 Task: In the  document logbook.rtf. Insert footer and write 'www.lunaTech.com'. Find the word using Dictionary 'Moment' Use the tool word Count and display word count while typing
Action: Mouse moved to (380, 506)
Screenshot: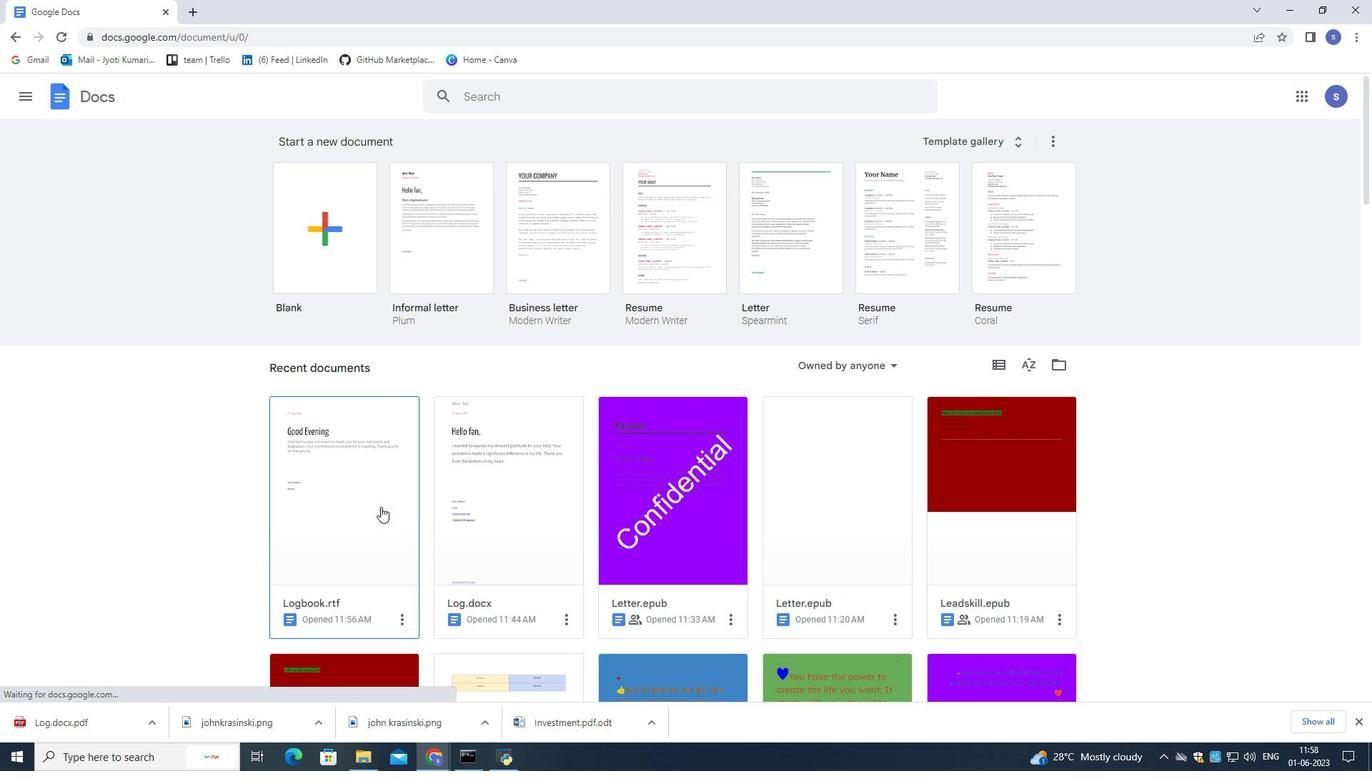 
Action: Mouse pressed left at (380, 506)
Screenshot: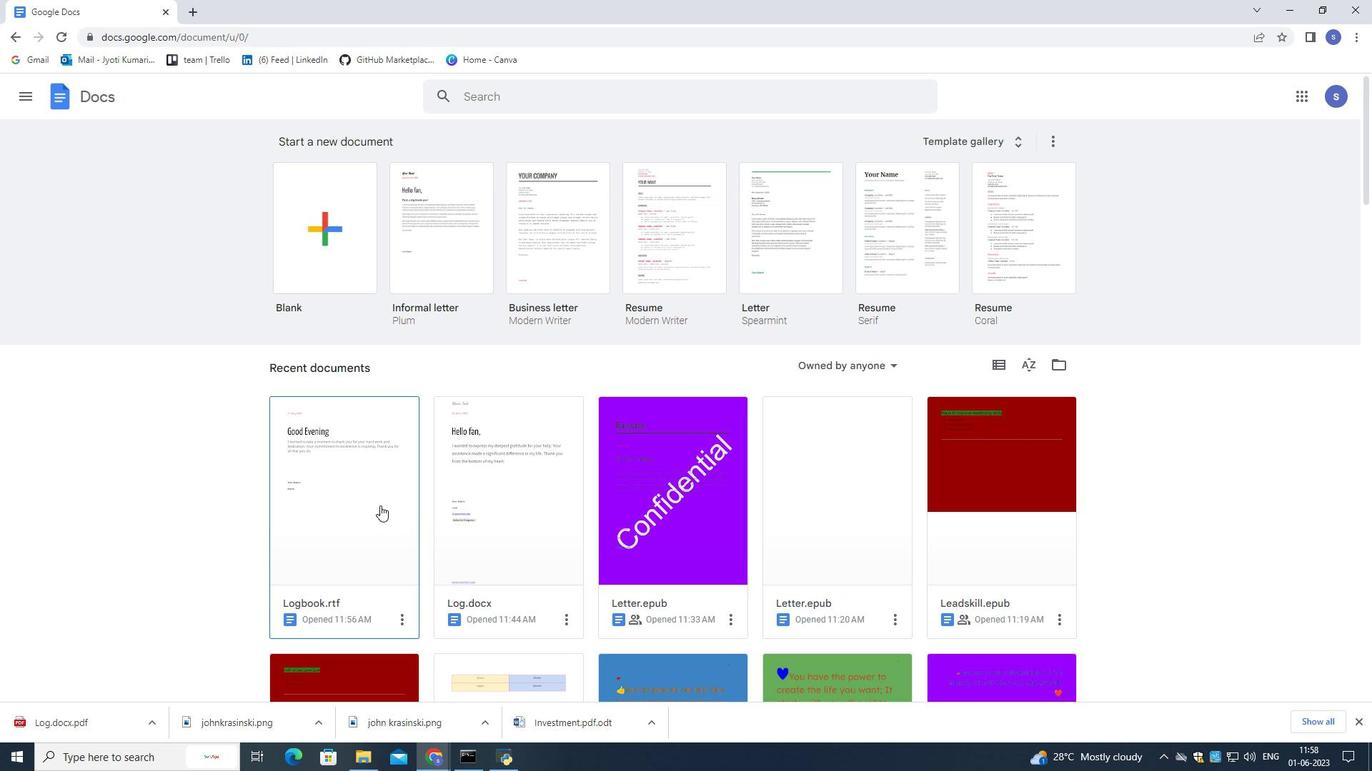 
Action: Mouse pressed left at (380, 506)
Screenshot: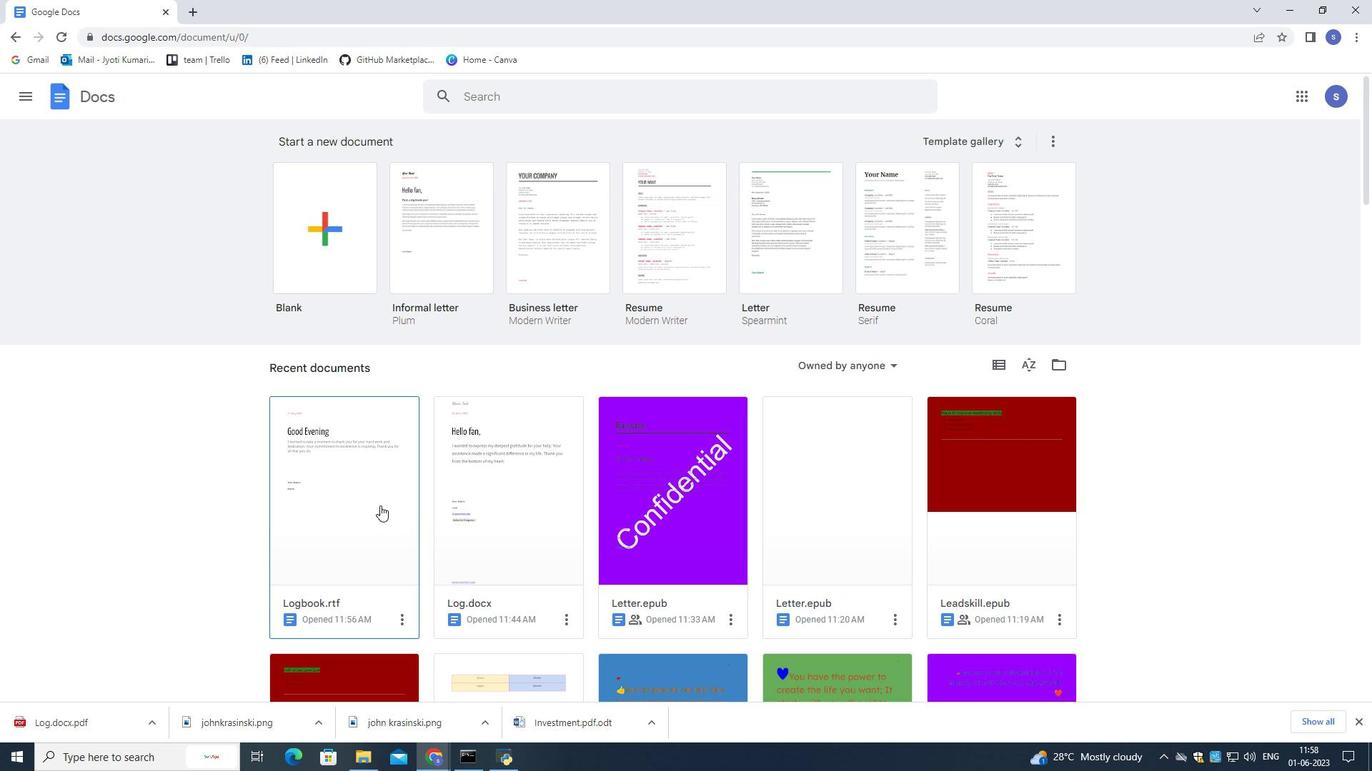
Action: Mouse moved to (145, 104)
Screenshot: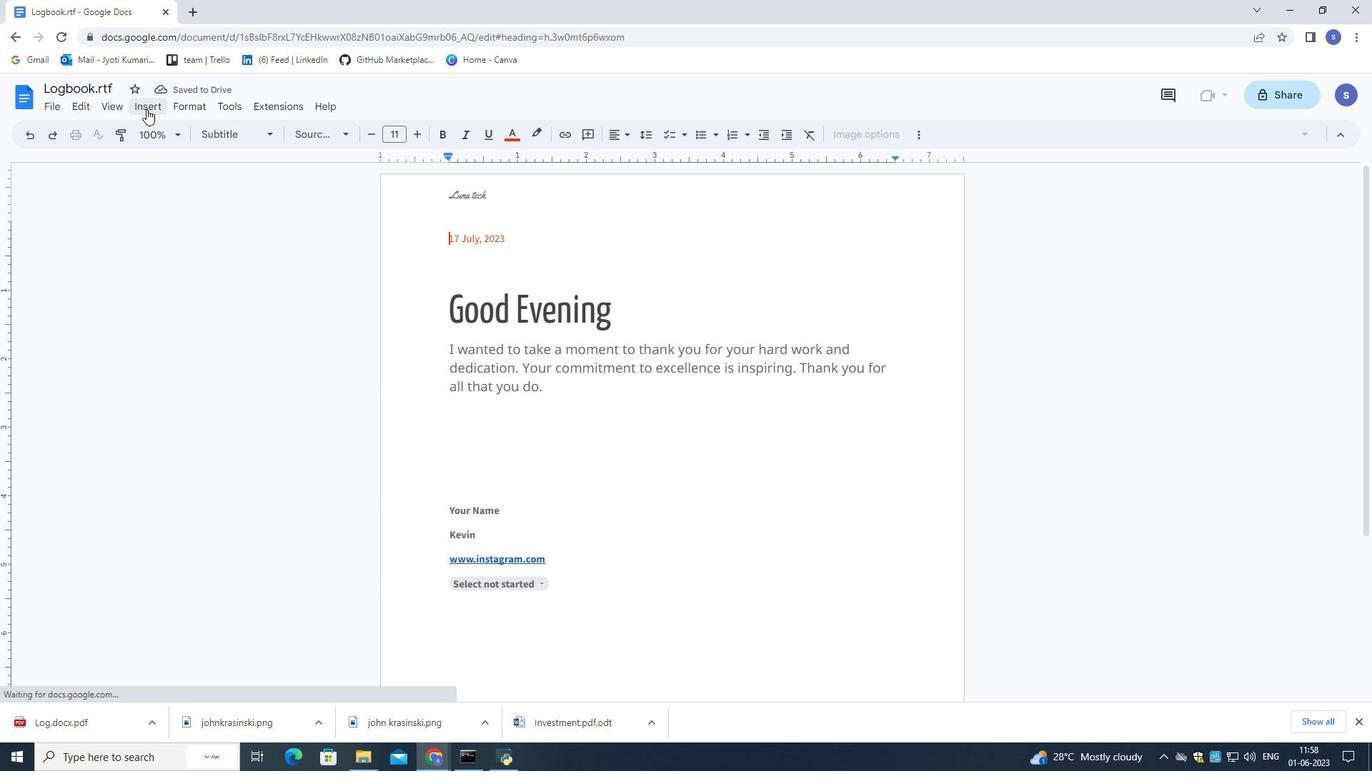 
Action: Mouse pressed left at (145, 104)
Screenshot: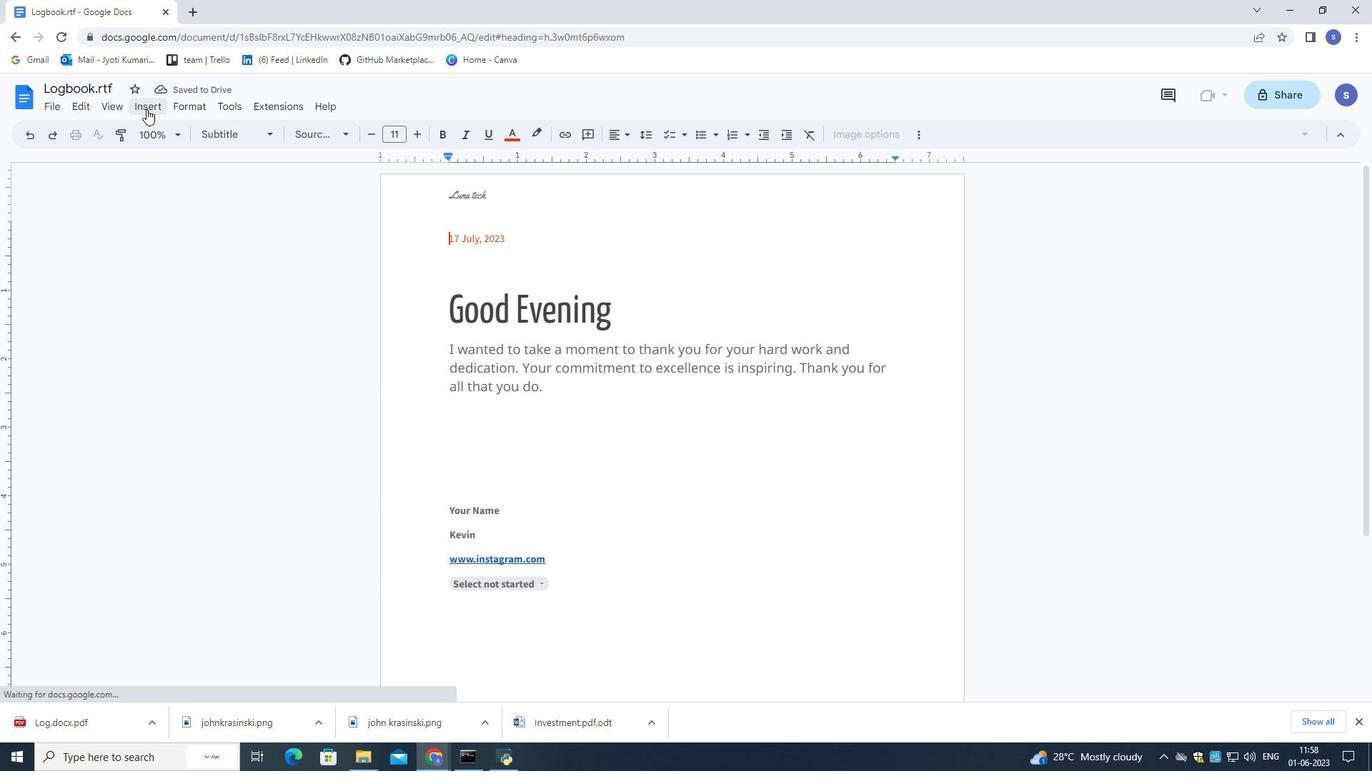 
Action: Mouse moved to (399, 485)
Screenshot: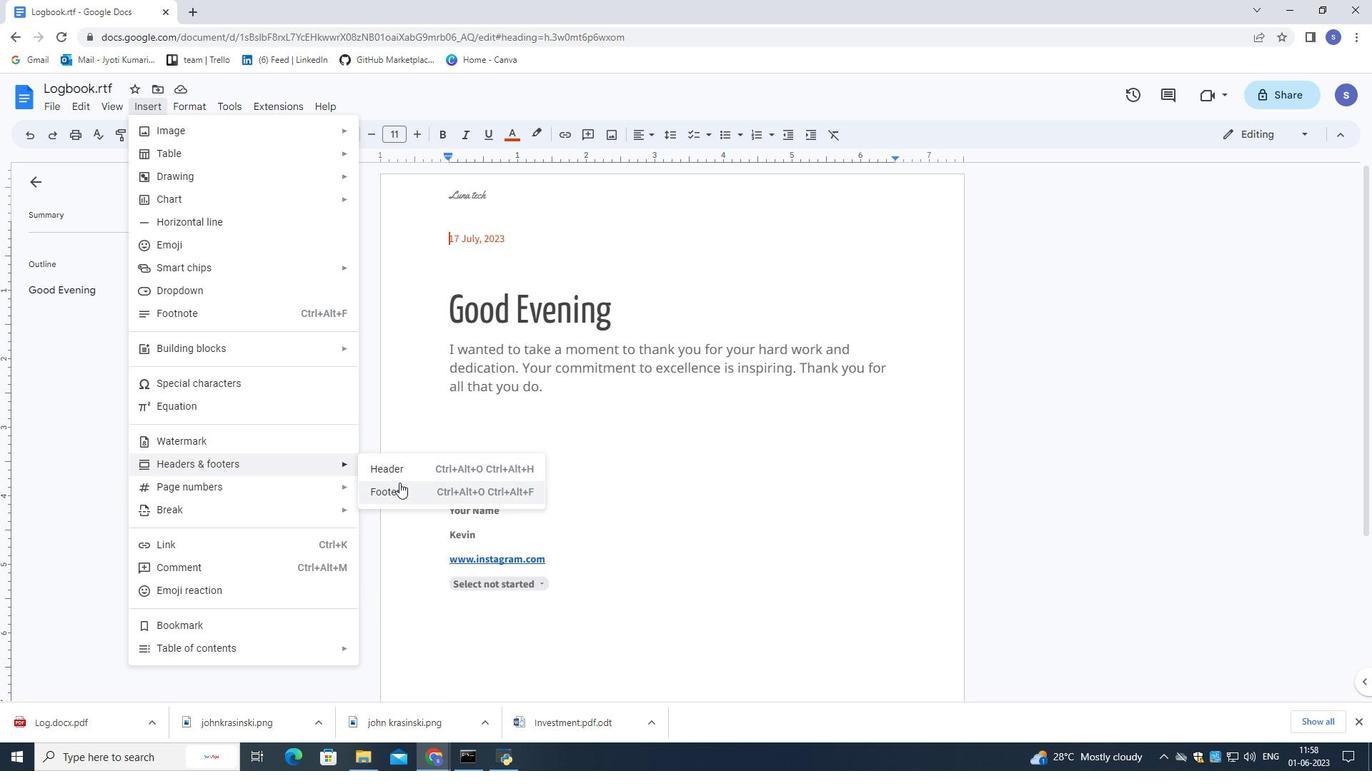 
Action: Mouse pressed left at (399, 485)
Screenshot: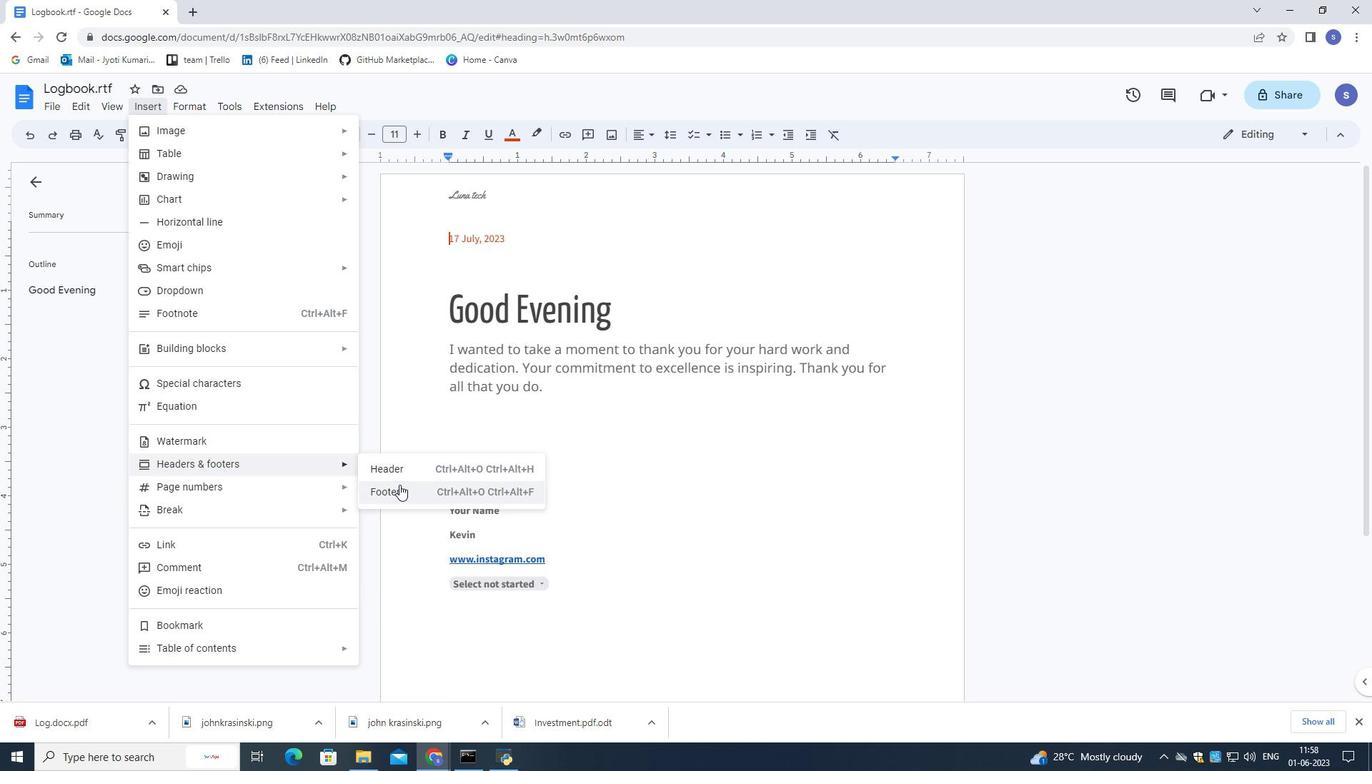 
Action: Mouse moved to (426, 540)
Screenshot: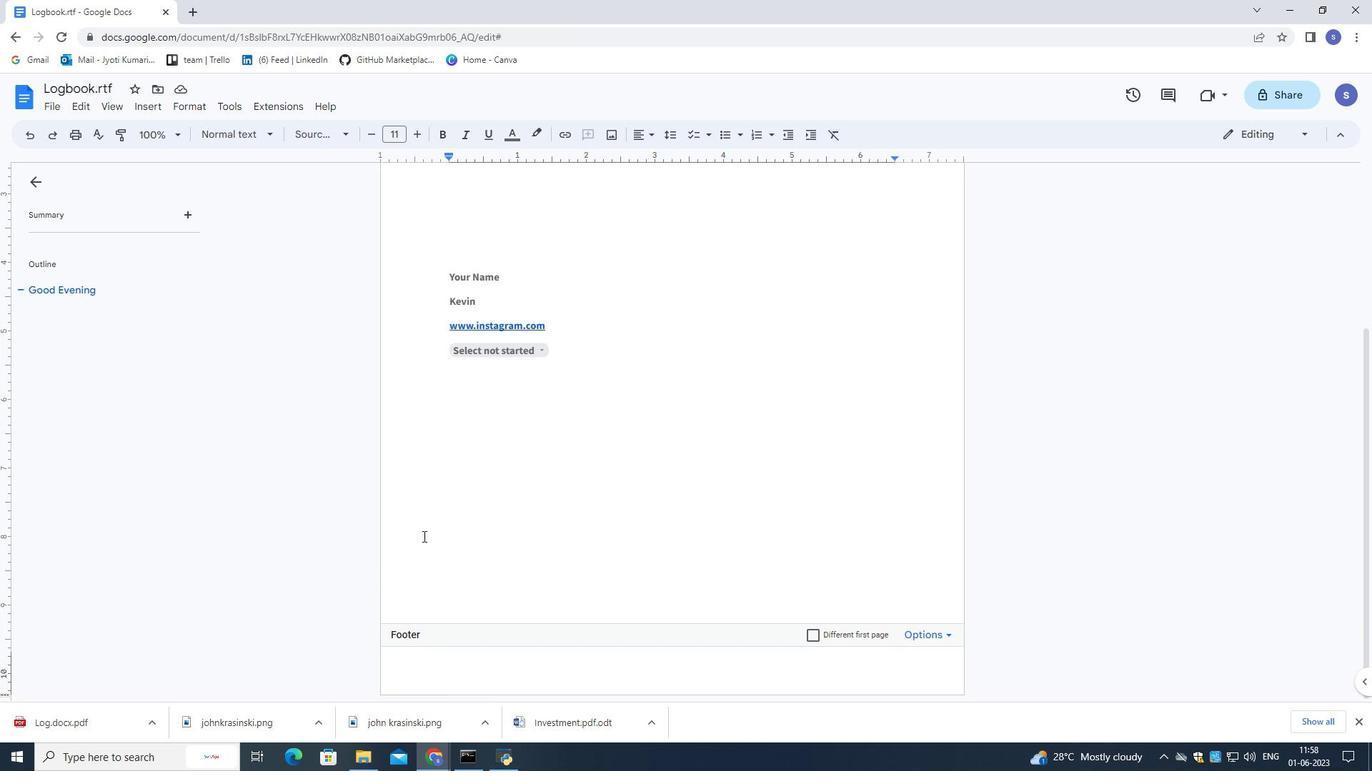 
Action: Key pressed www<Key.backspace><Key.backspace><Key.backspace><Key.backspace>
Screenshot: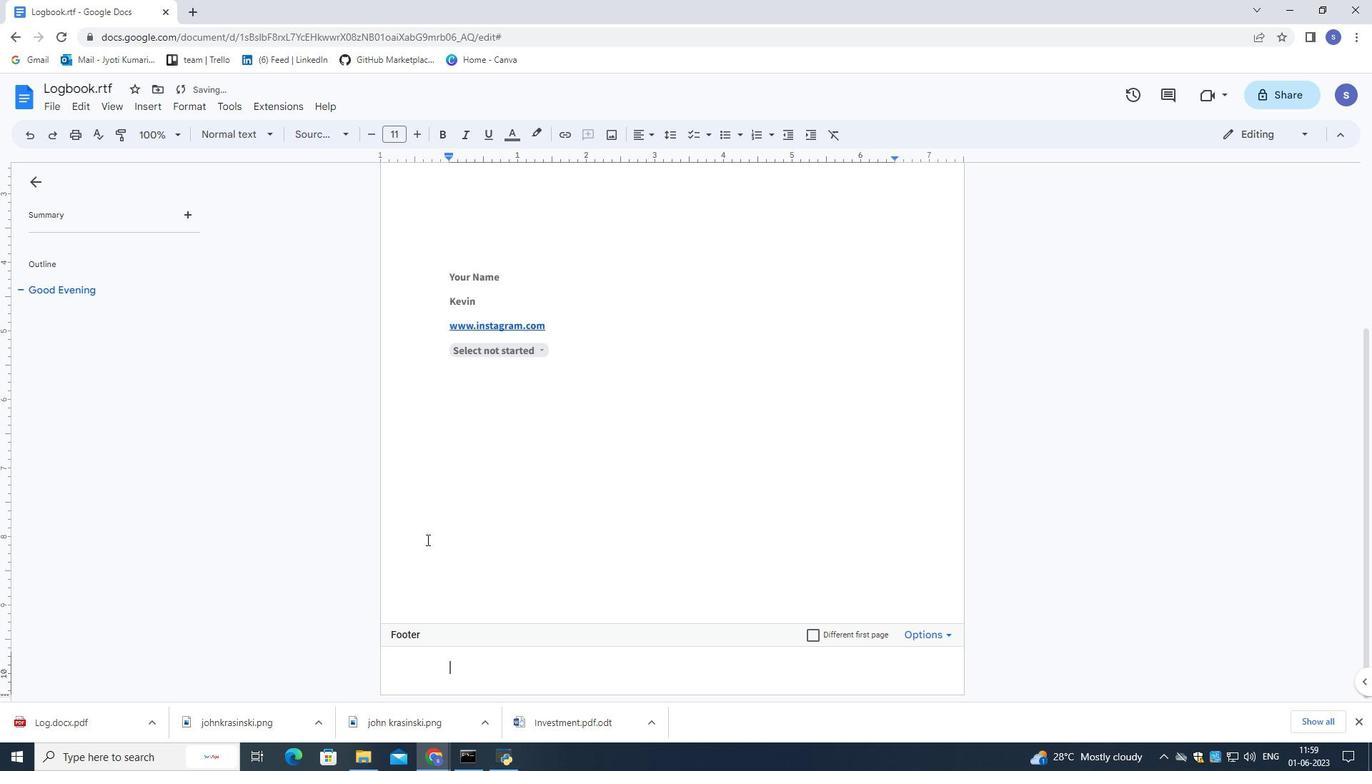 
Action: Mouse moved to (162, 101)
Screenshot: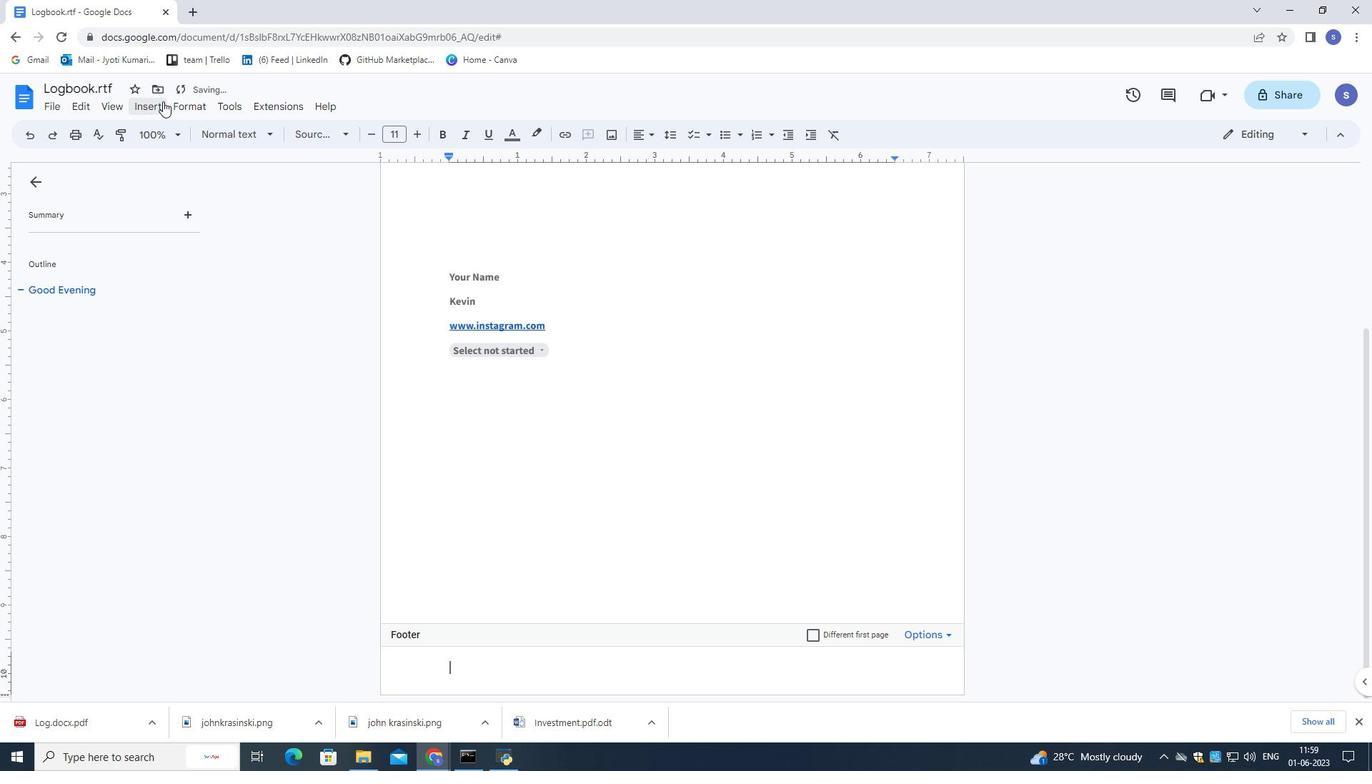 
Action: Mouse pressed left at (162, 101)
Screenshot: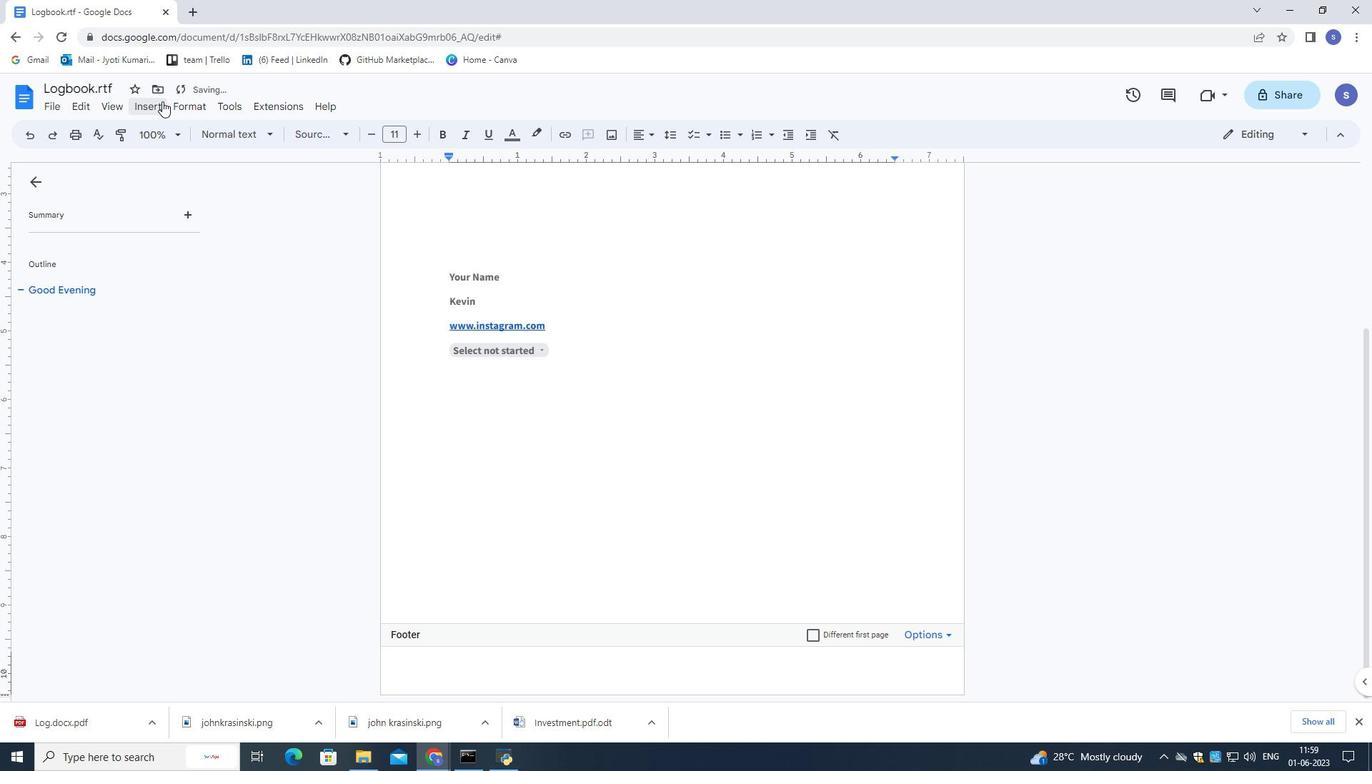 
Action: Mouse moved to (205, 539)
Screenshot: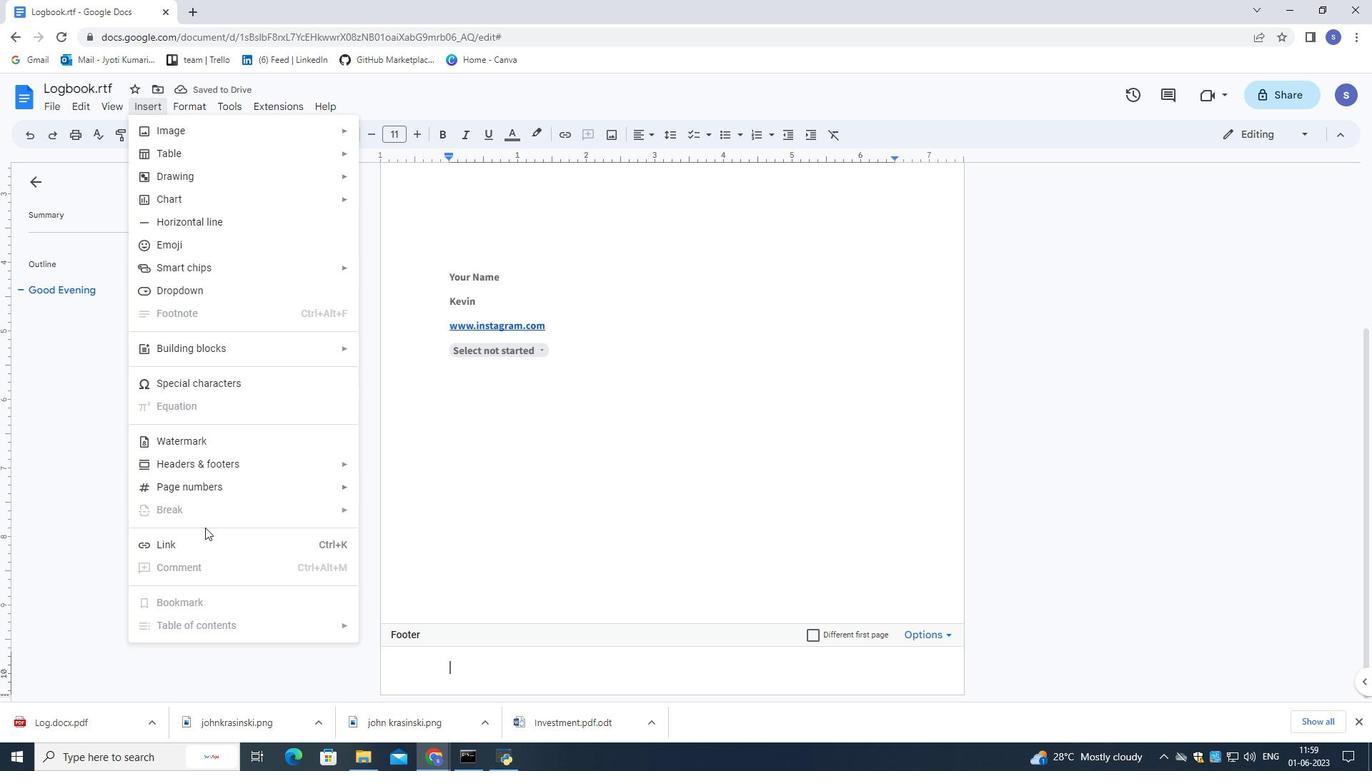 
Action: Mouse pressed left at (205, 539)
Screenshot: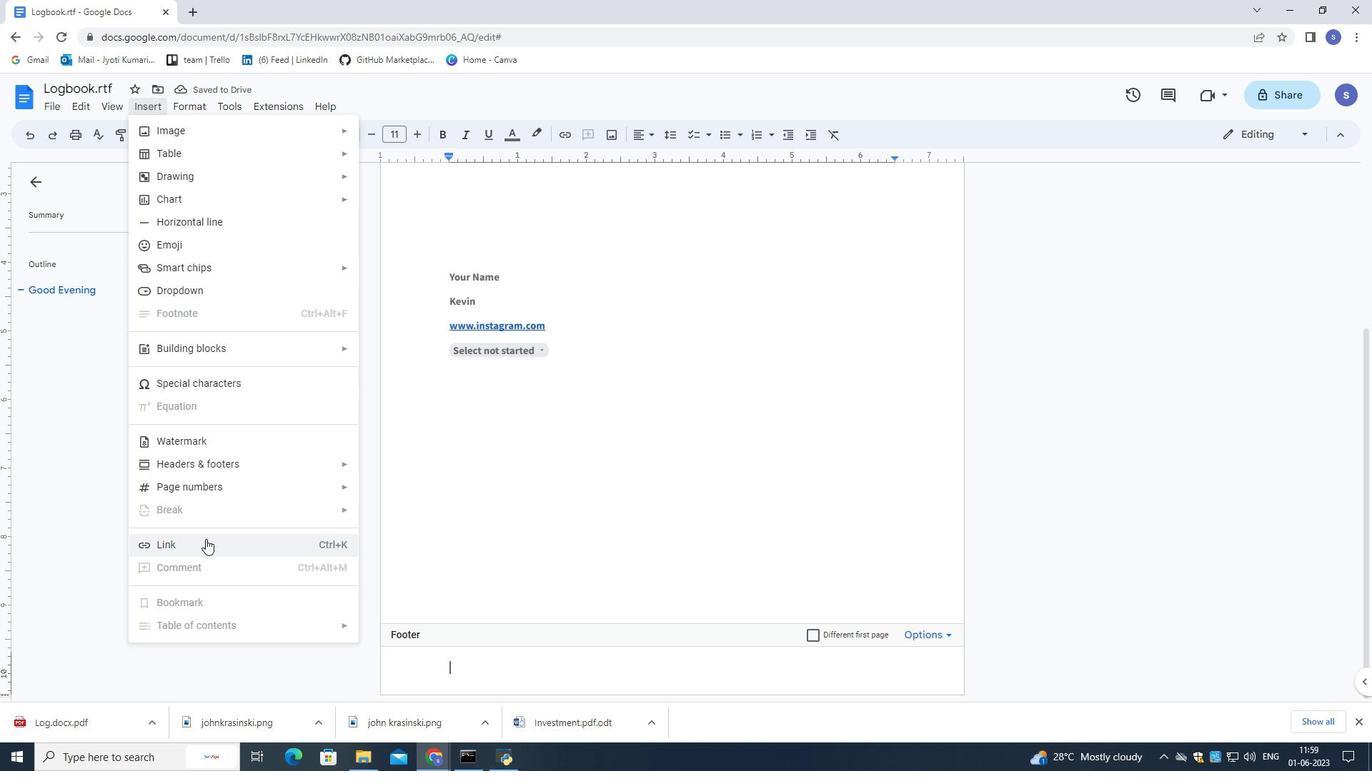 
Action: Key pressed www.<Key.backspace>.luna<Key.shift>Tech.com
Screenshot: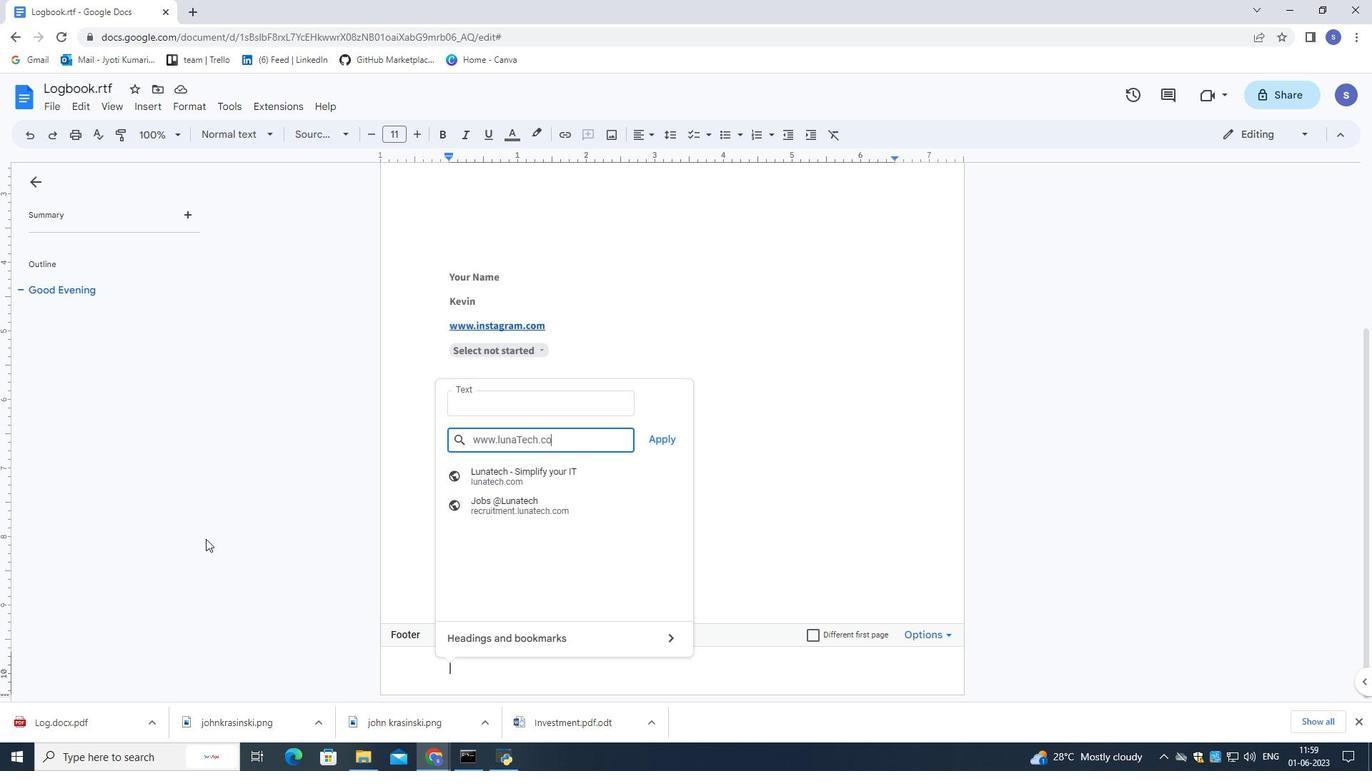 
Action: Mouse moved to (672, 437)
Screenshot: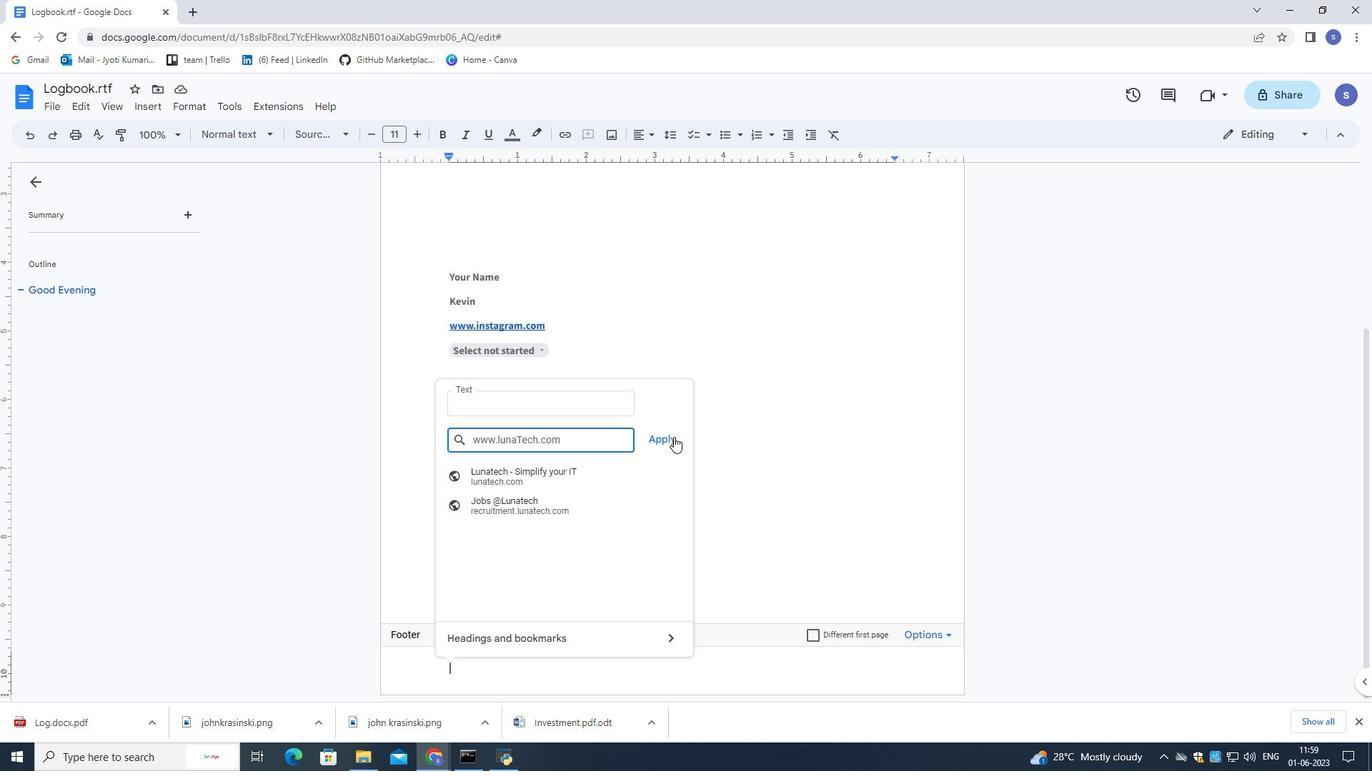 
Action: Mouse pressed left at (672, 437)
Screenshot: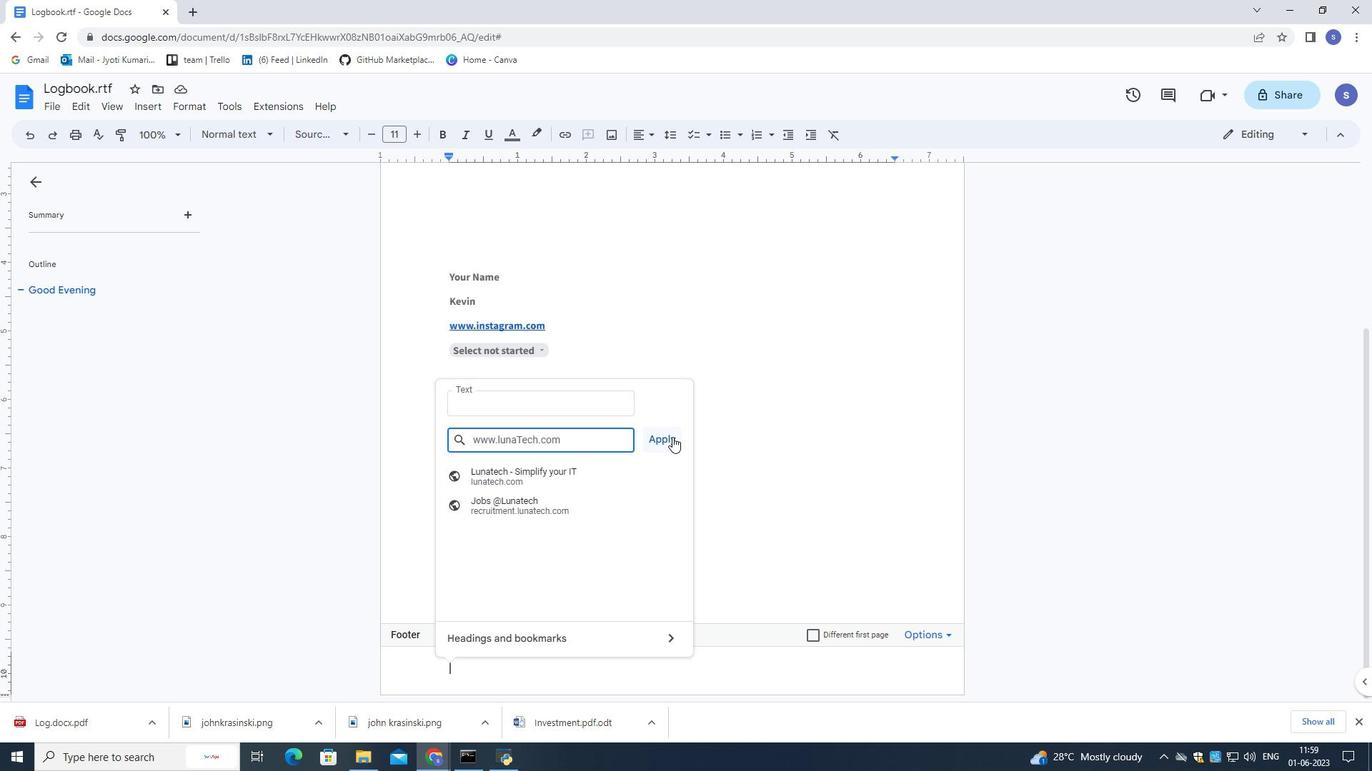 
Action: Mouse moved to (237, 108)
Screenshot: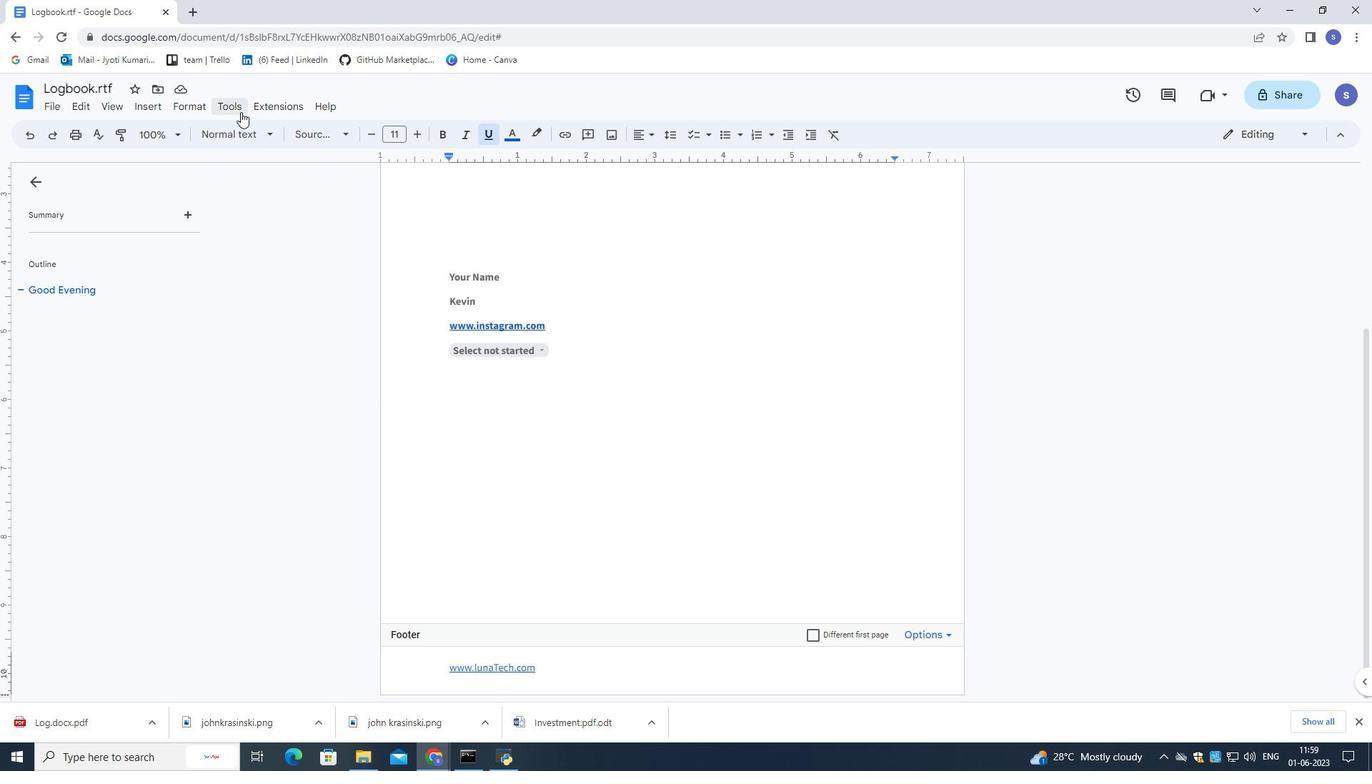 
Action: Mouse pressed left at (237, 108)
Screenshot: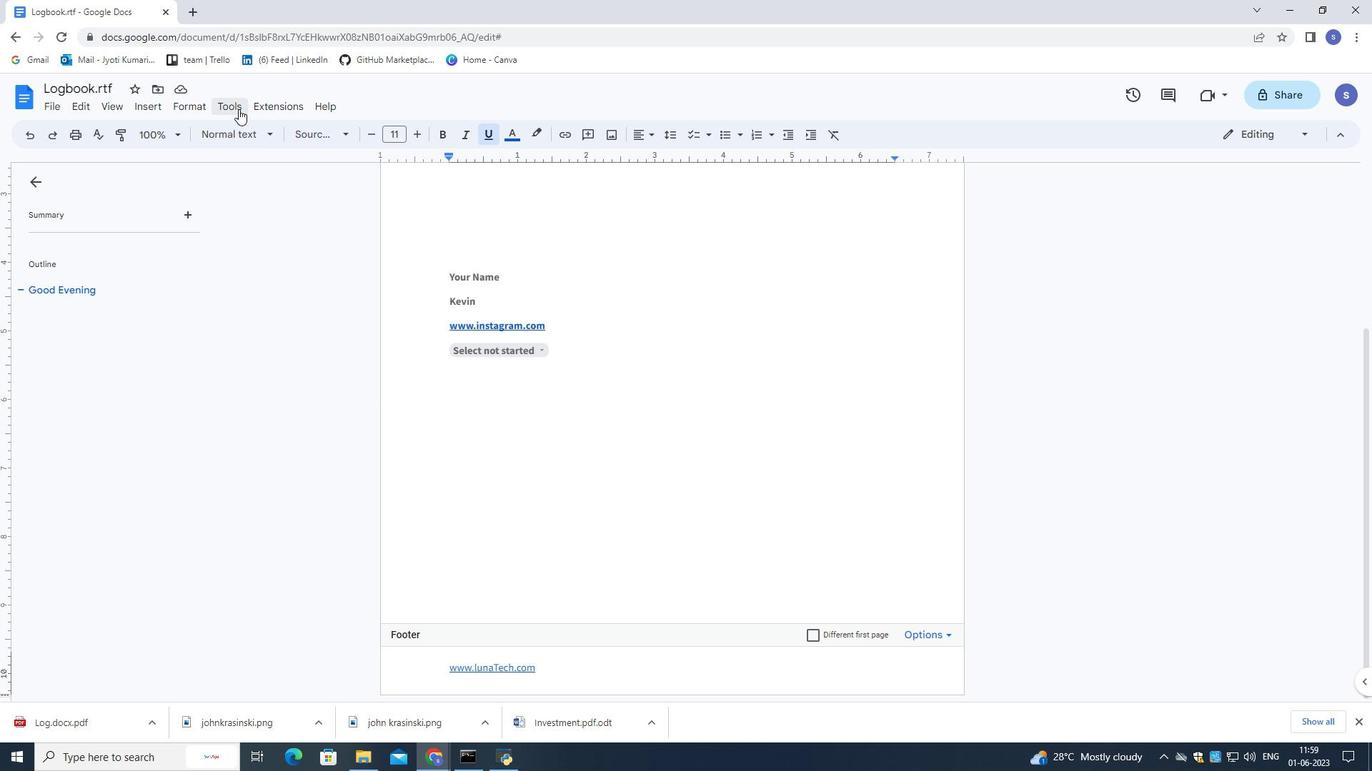 
Action: Mouse moved to (323, 284)
Screenshot: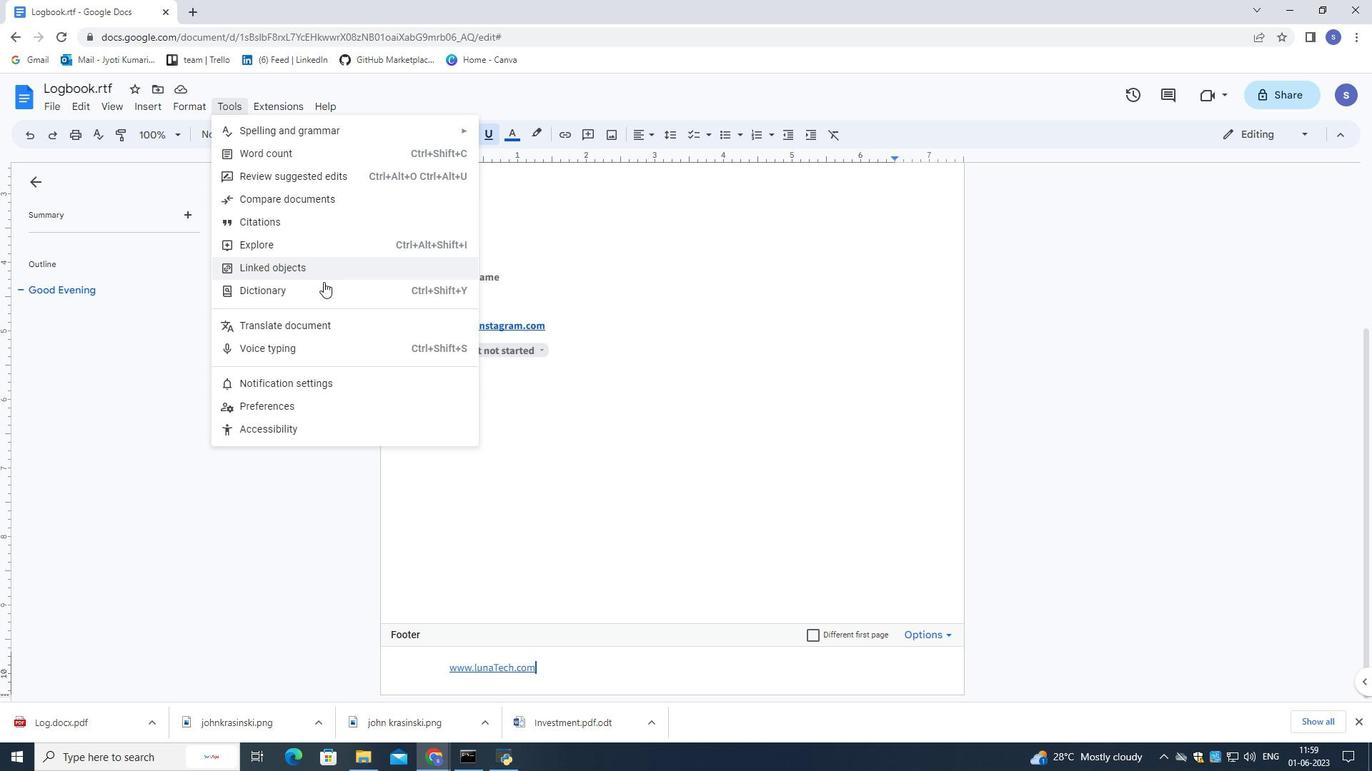 
Action: Mouse pressed left at (323, 284)
Screenshot: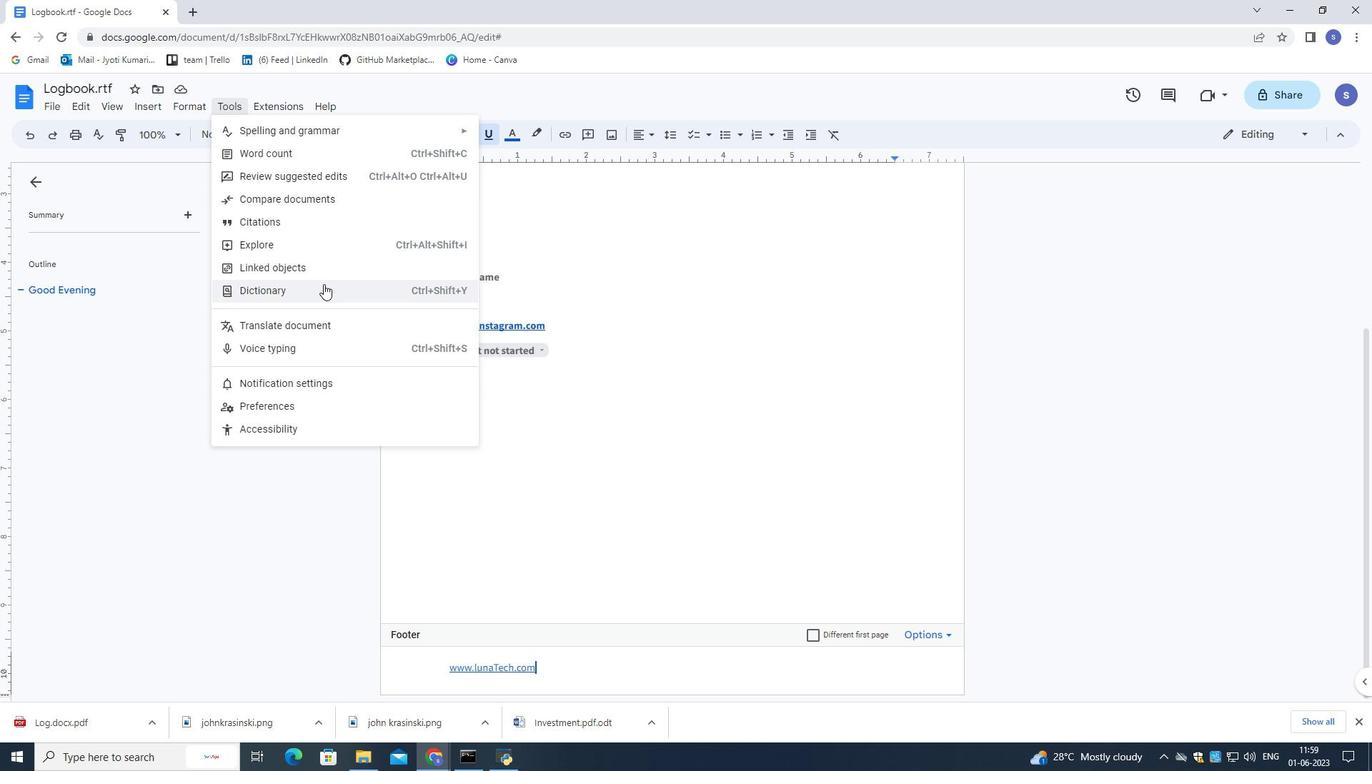 
Action: Mouse moved to (1225, 170)
Screenshot: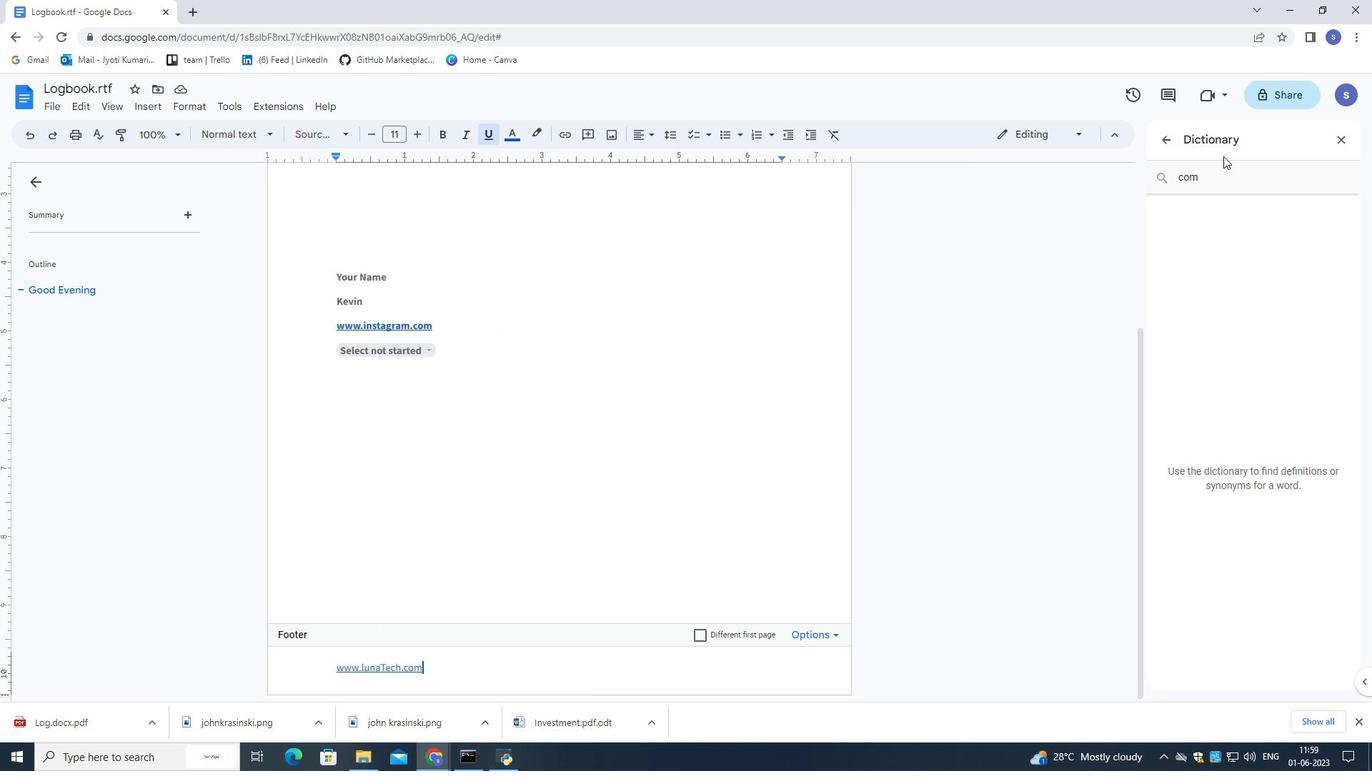 
Action: Mouse pressed left at (1225, 170)
Screenshot: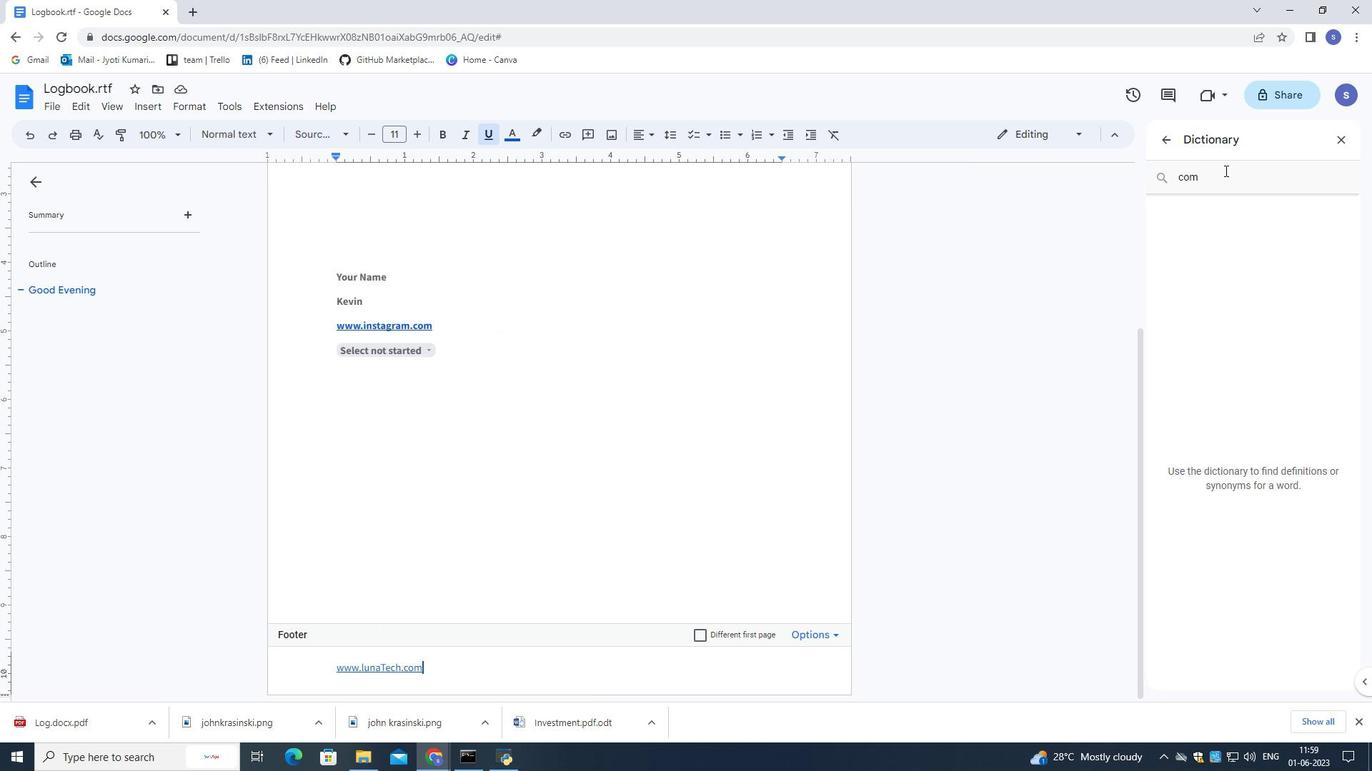 
Action: Mouse pressed left at (1225, 170)
Screenshot: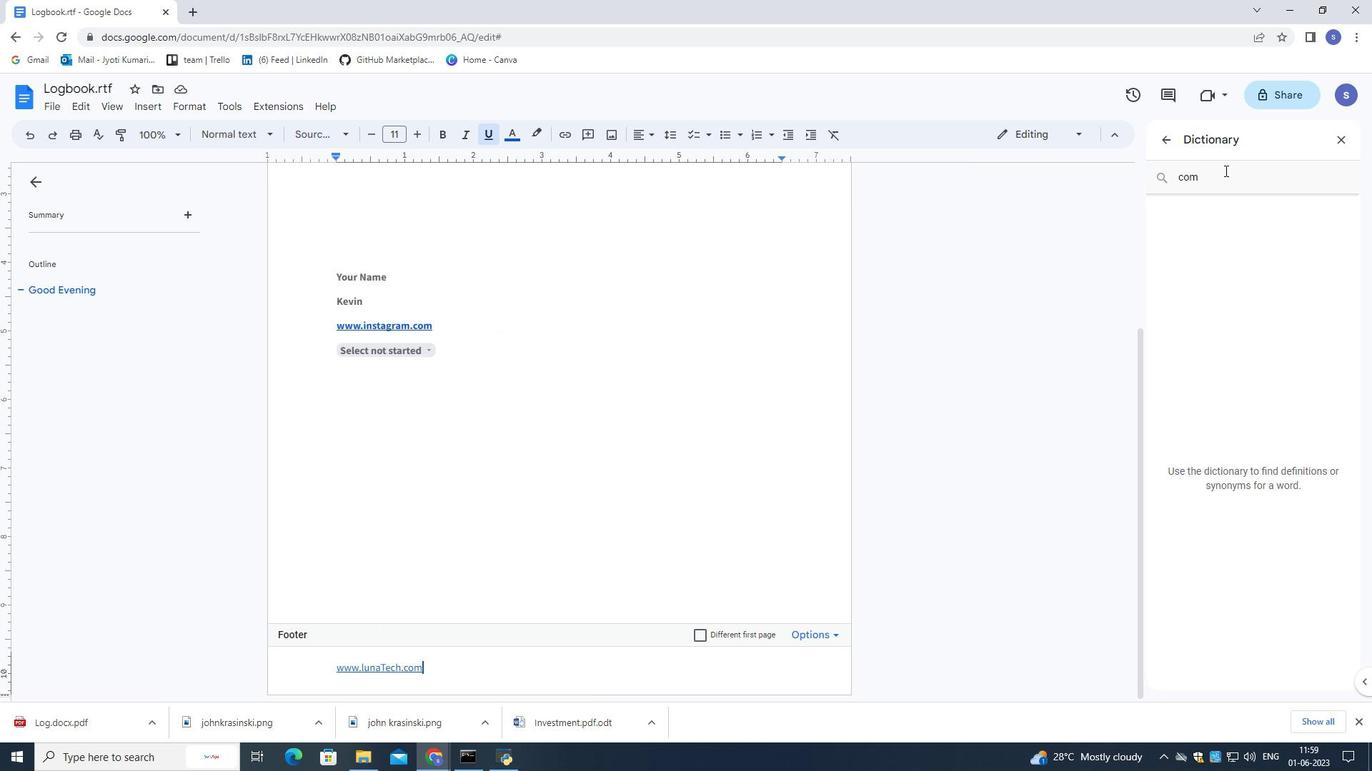 
Action: Mouse moved to (1225, 172)
Screenshot: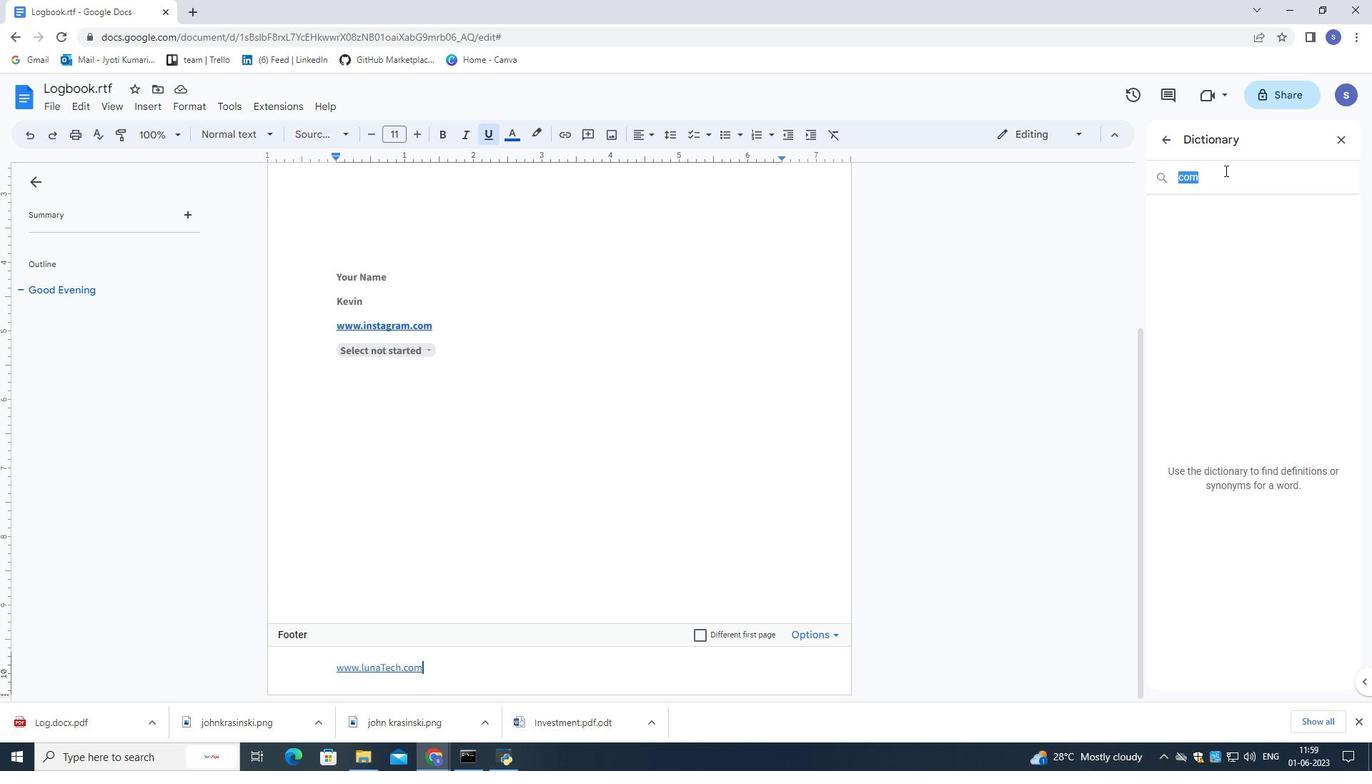 
Action: Key pressed <Key.backspace><Key.shift>Moment<Key.enter>
Screenshot: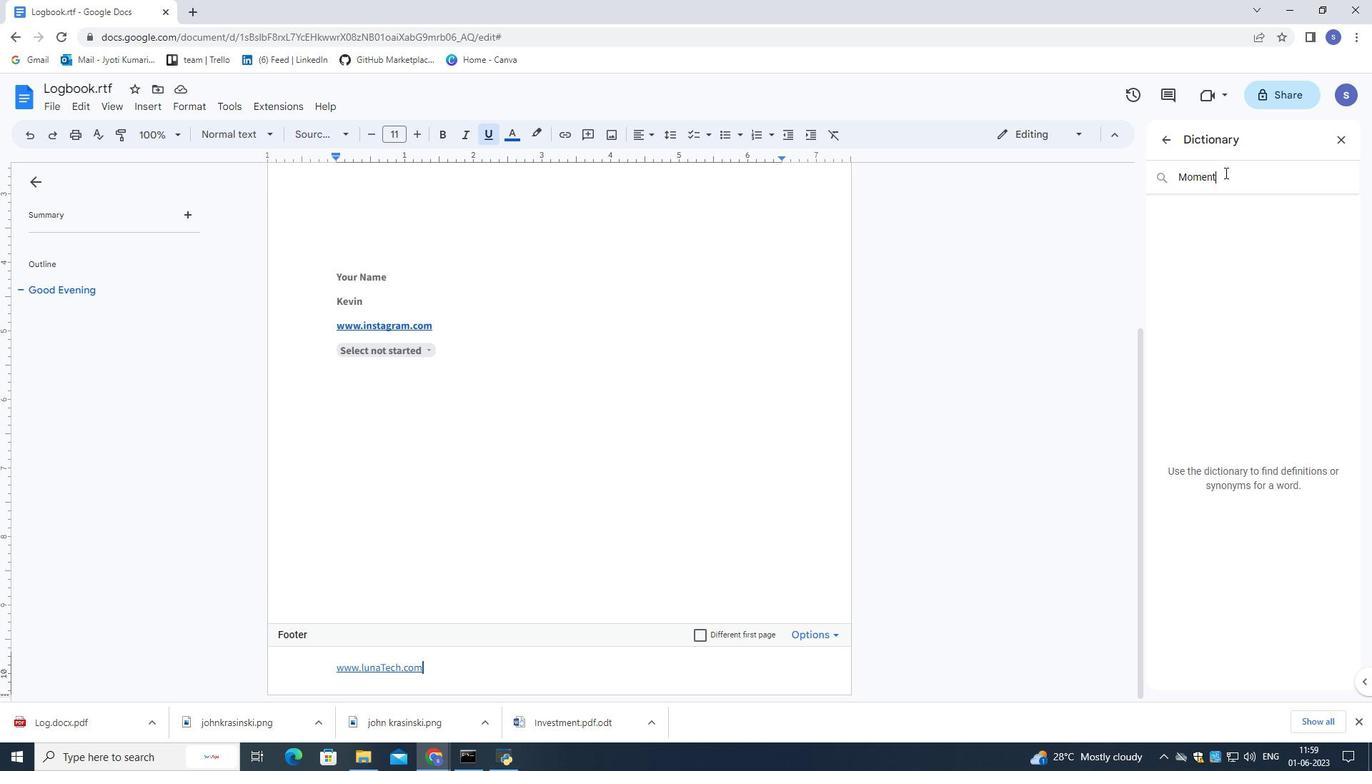 
Action: Mouse moved to (235, 102)
Screenshot: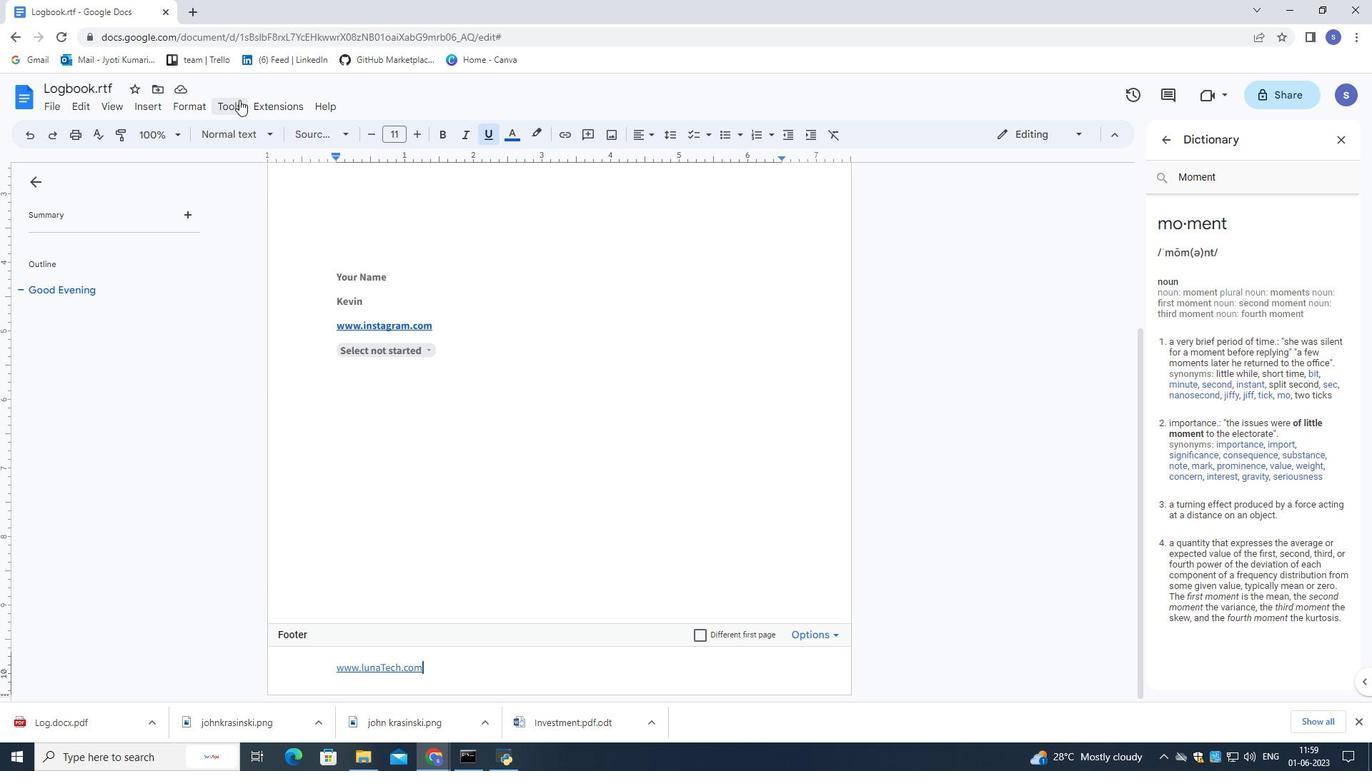 
Action: Mouse pressed left at (235, 102)
Screenshot: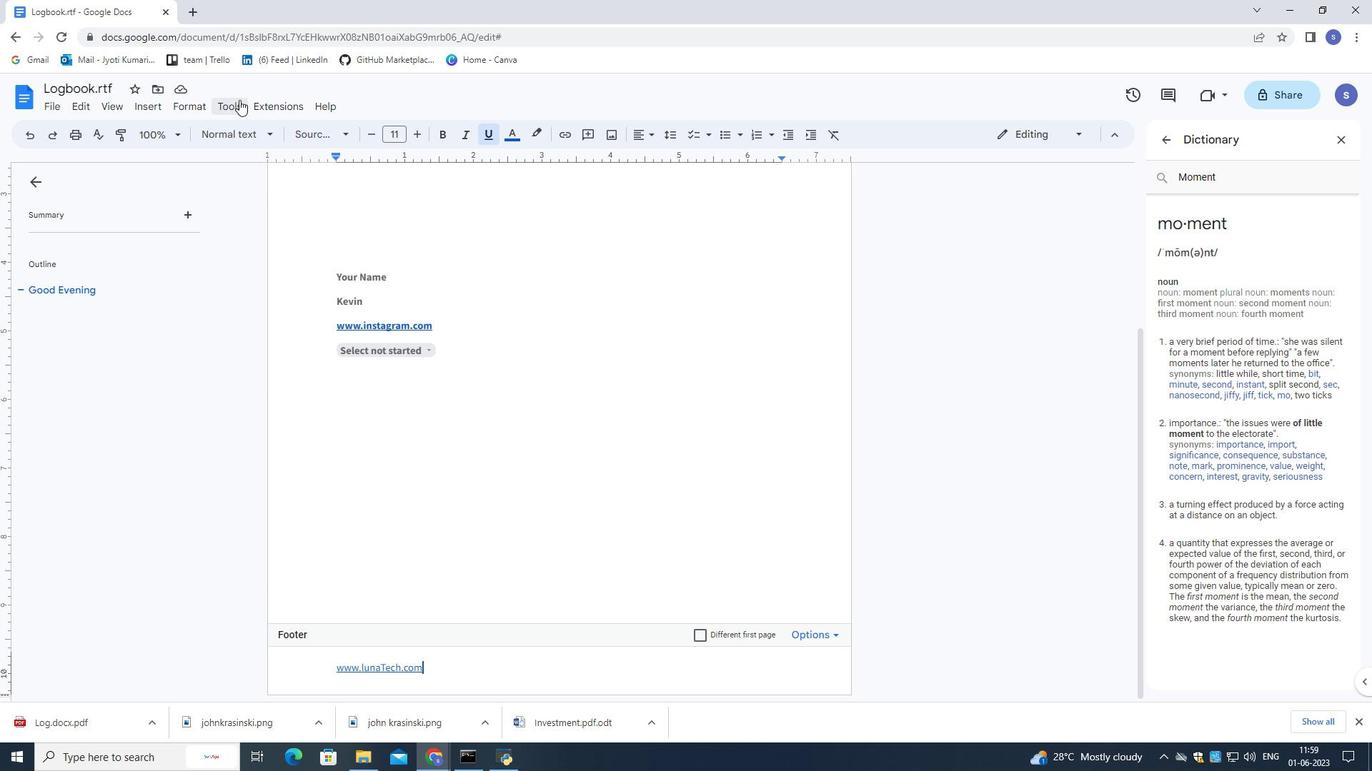 
Action: Mouse moved to (268, 157)
Screenshot: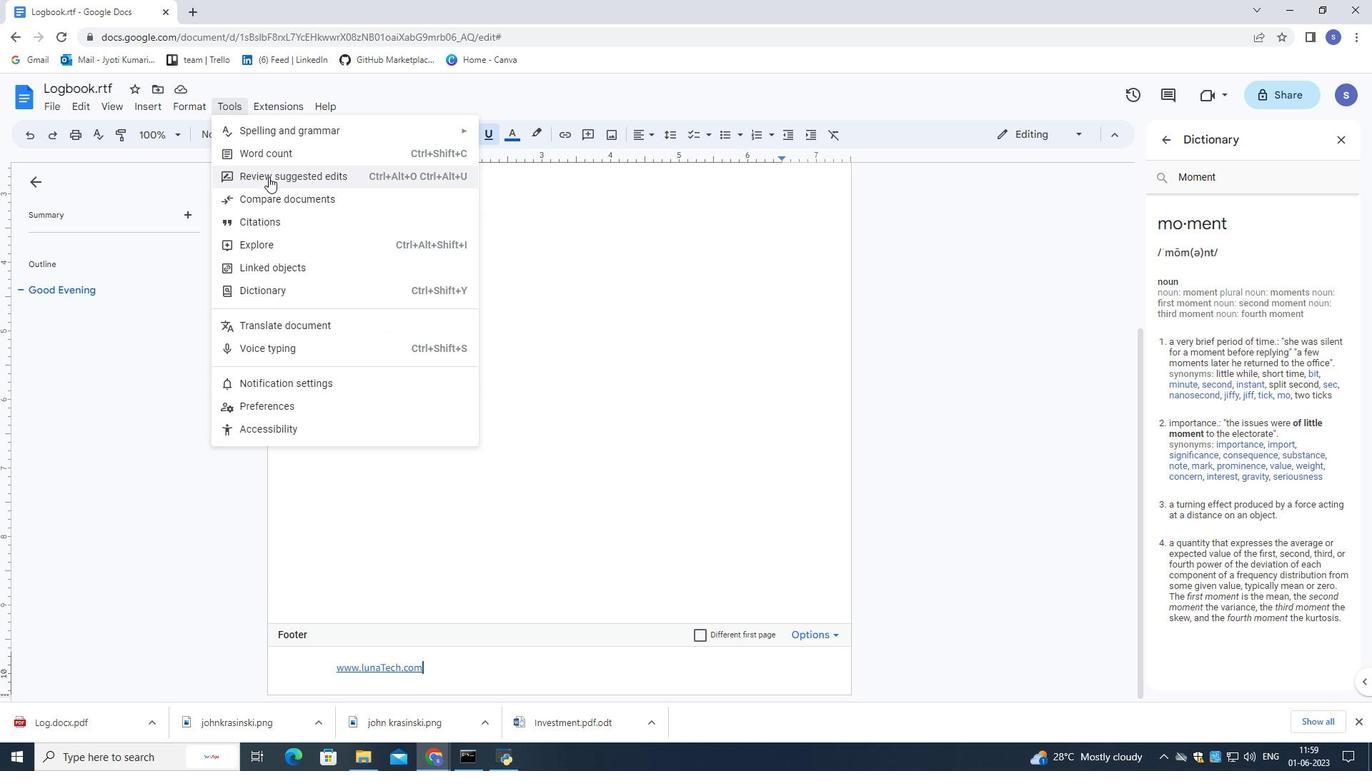 
Action: Mouse pressed left at (268, 157)
Screenshot: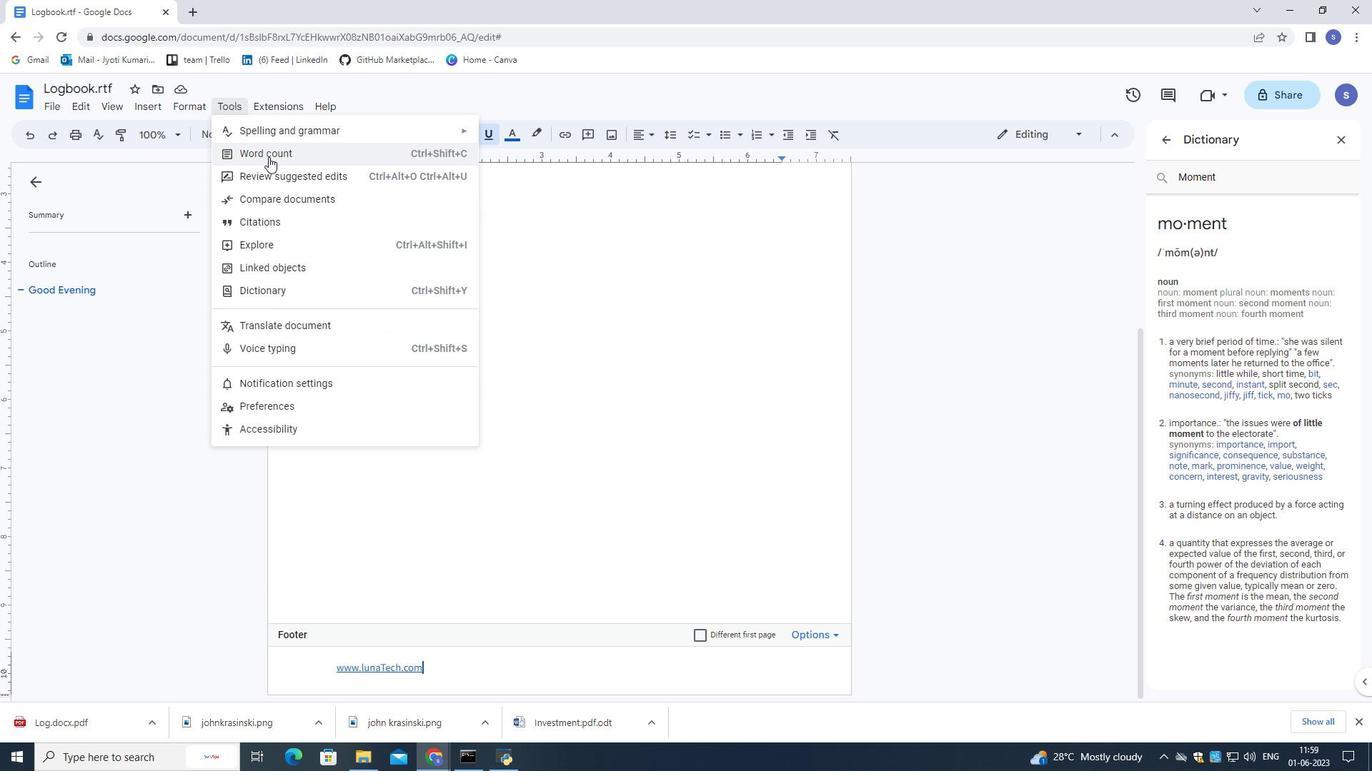 
Action: Mouse moved to (600, 450)
Screenshot: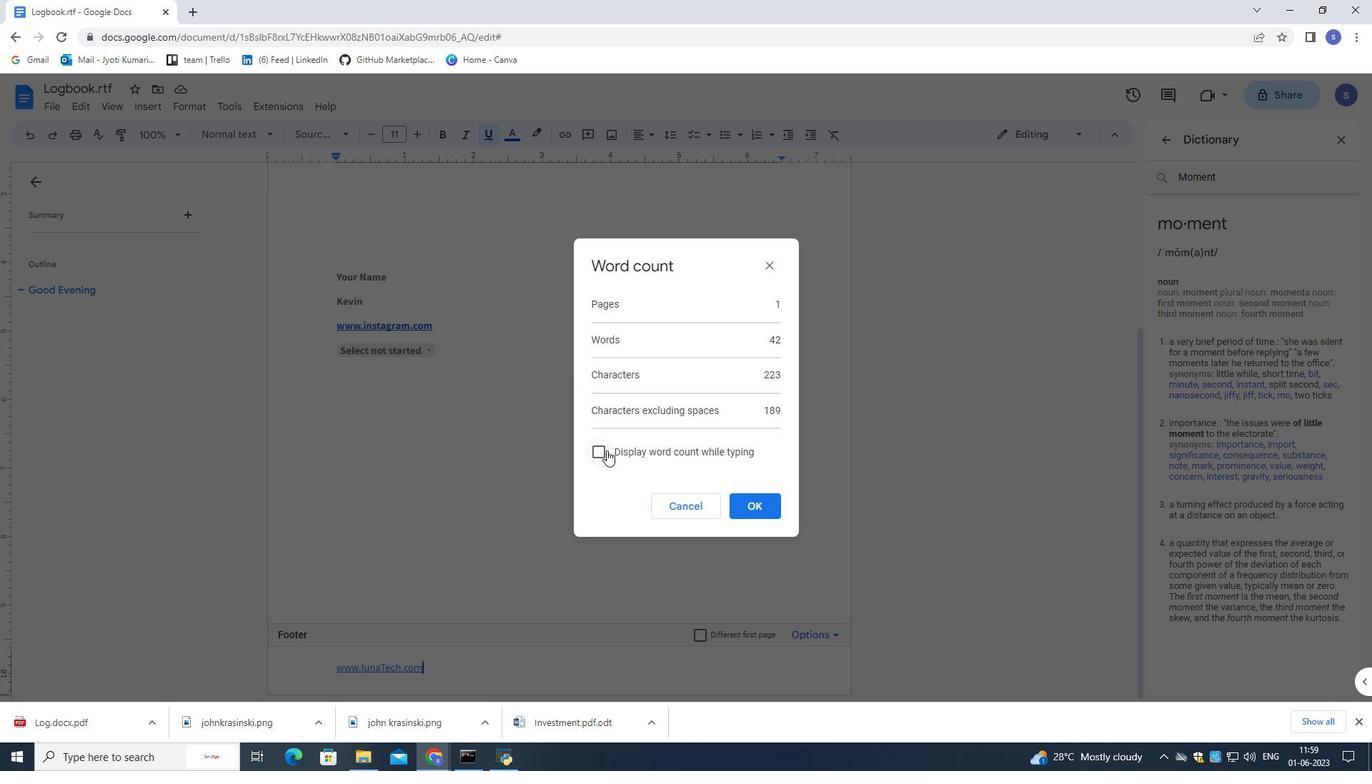 
Action: Mouse pressed left at (600, 450)
Screenshot: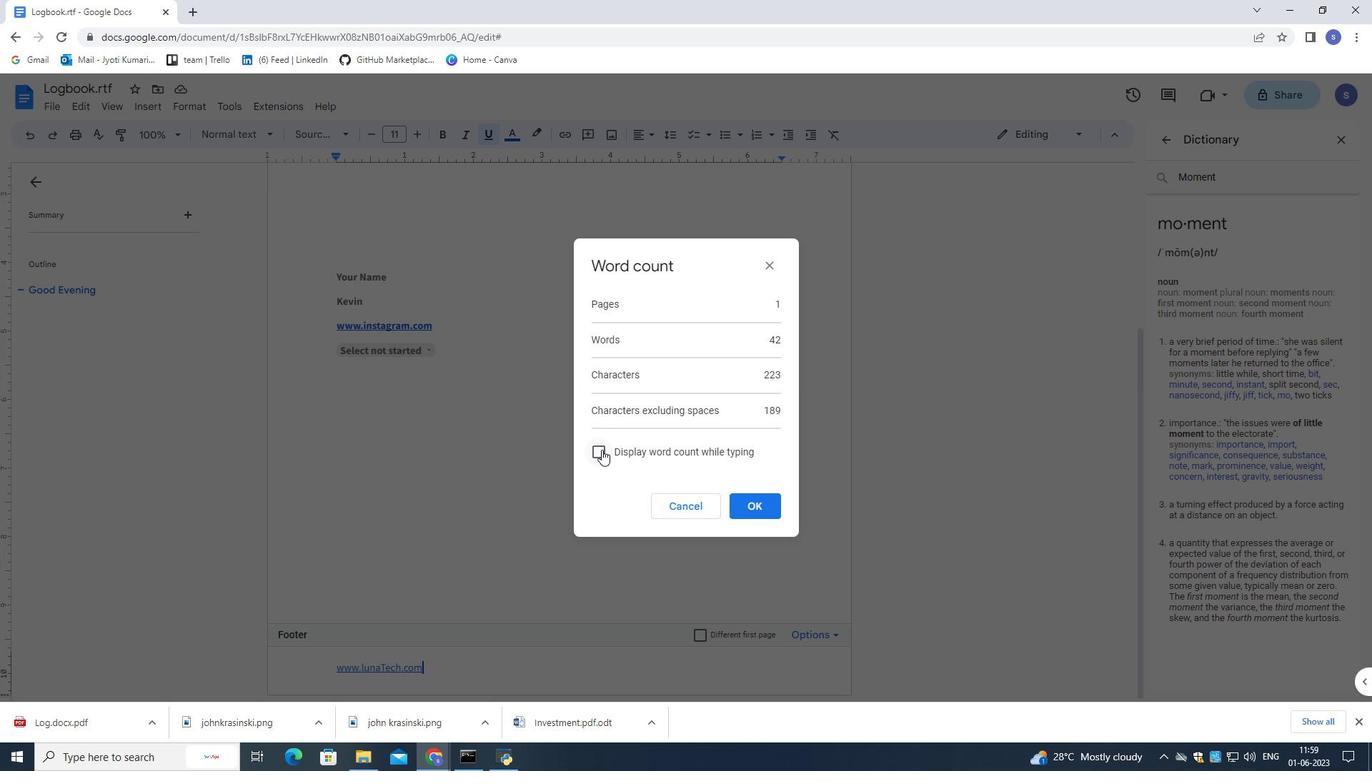 
Action: Mouse moved to (763, 506)
Screenshot: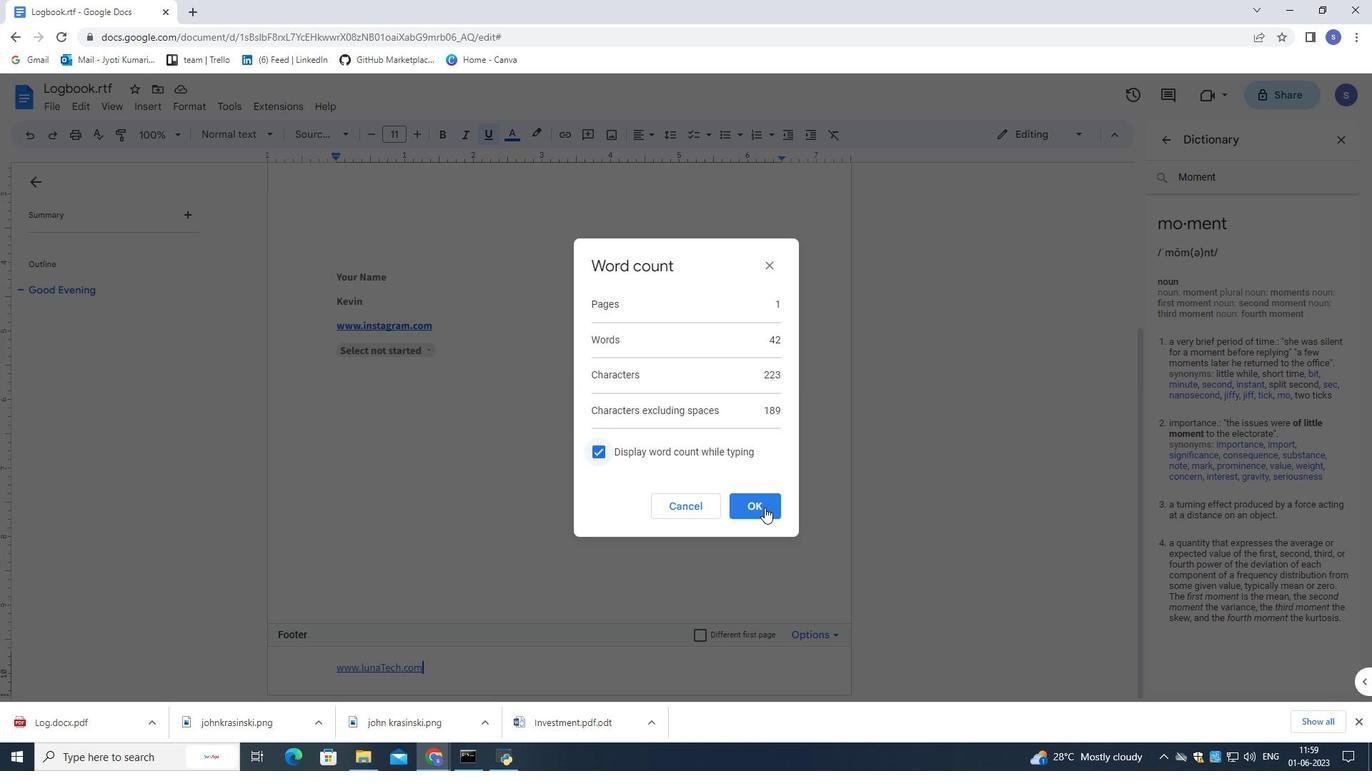
Action: Mouse pressed left at (763, 506)
Screenshot: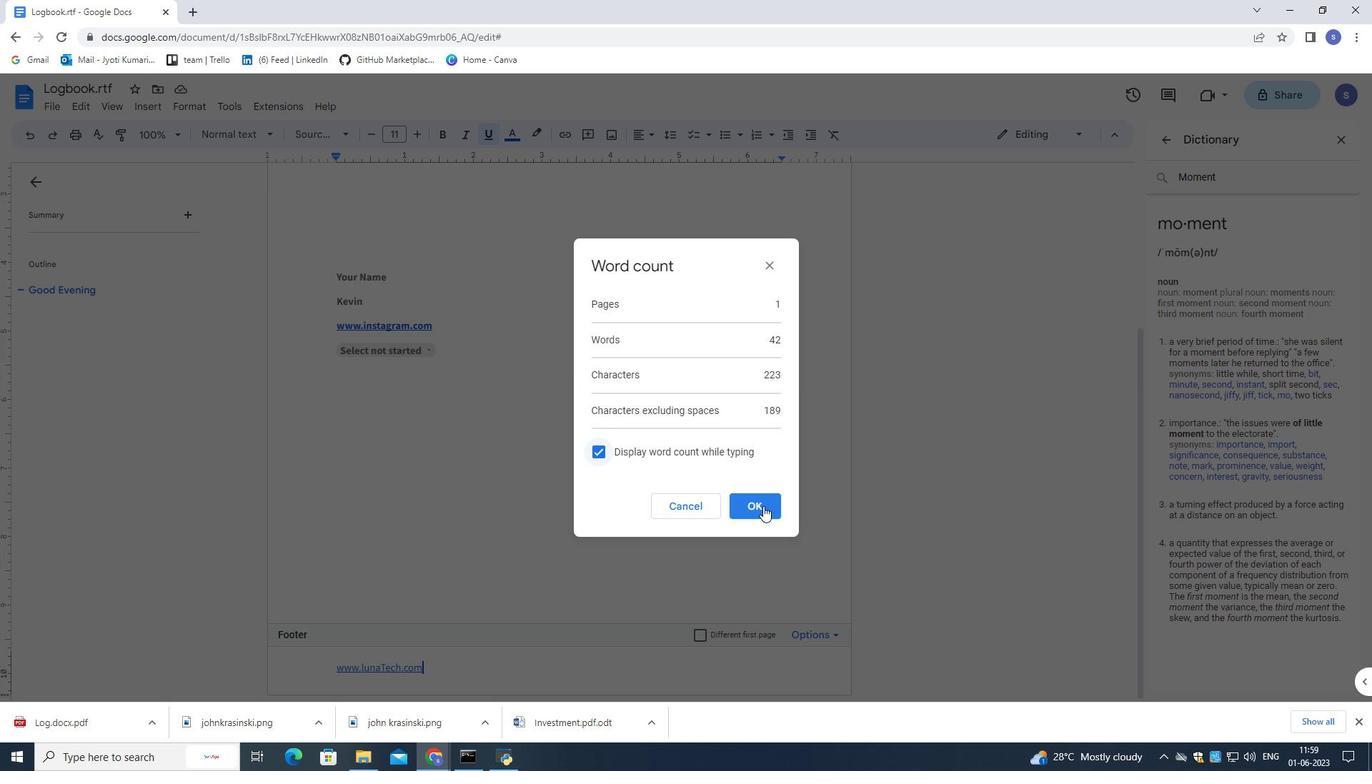 
Action: Mouse moved to (605, 394)
Screenshot: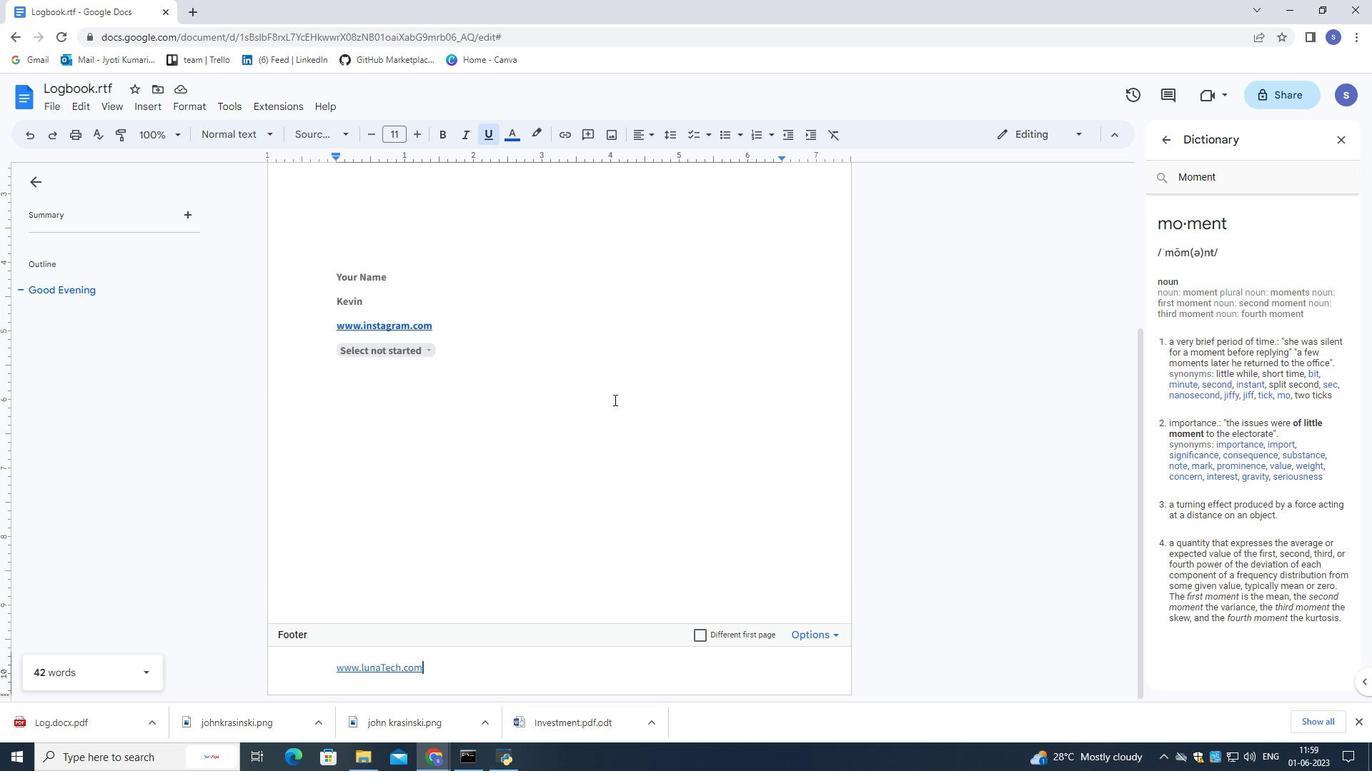 
